 Task: Find connections with filter location Dam Dam with filter topic #Entrepreneurwith filter profile language German with filter current company Biocon Biologics with filter school BELGAUM Jobs with filter industry Magnetic and Optical Media Manufacturing with filter service category AssistanceAdvertising with filter keywords title Managing Member
Action: Mouse moved to (162, 224)
Screenshot: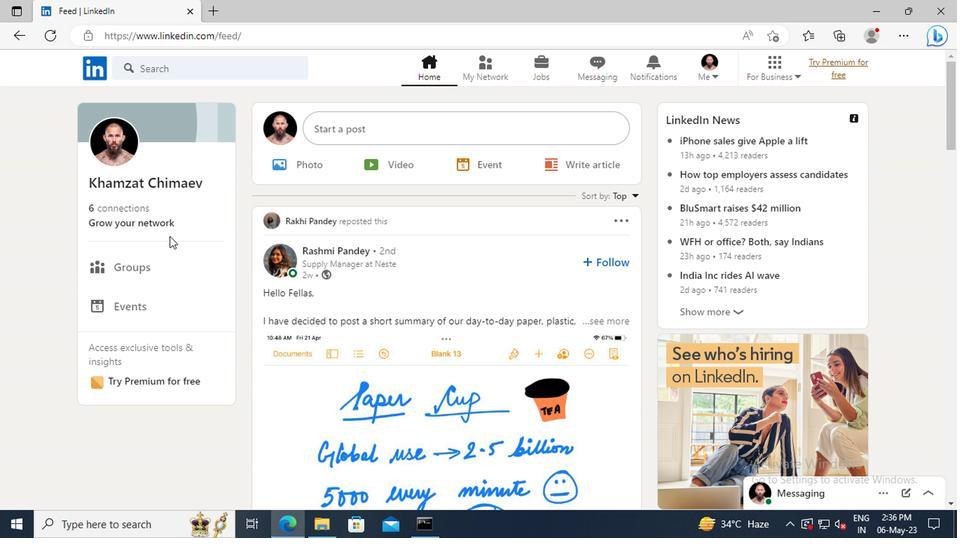
Action: Mouse pressed left at (162, 224)
Screenshot: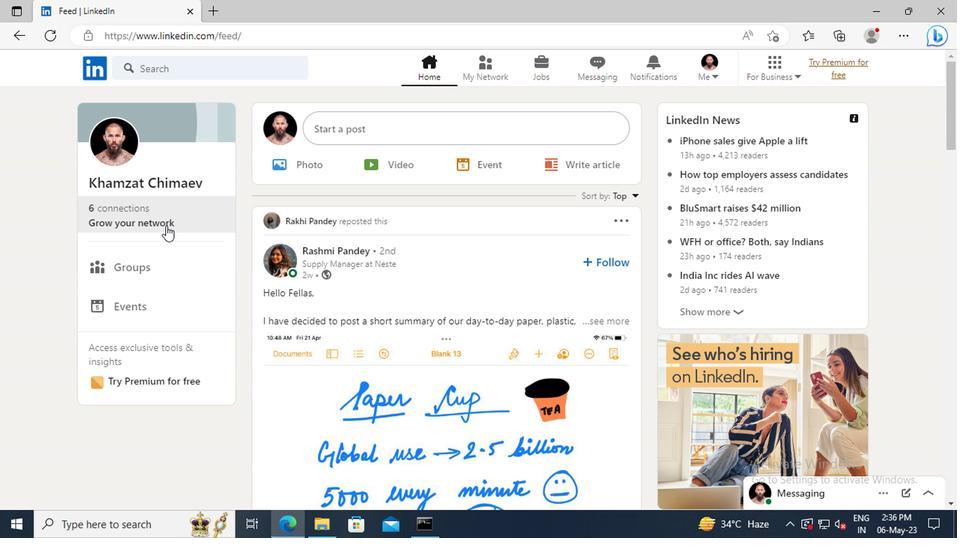 
Action: Mouse moved to (157, 152)
Screenshot: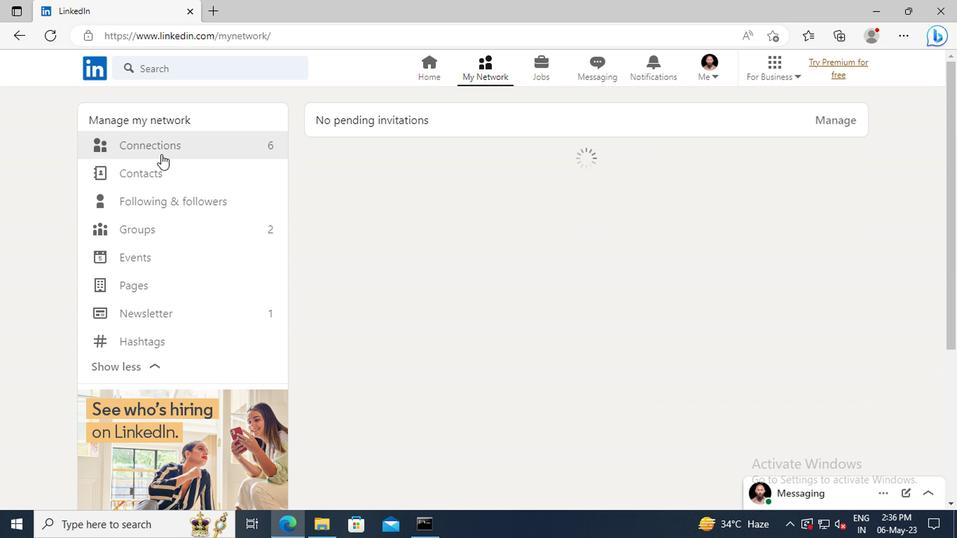 
Action: Mouse pressed left at (157, 152)
Screenshot: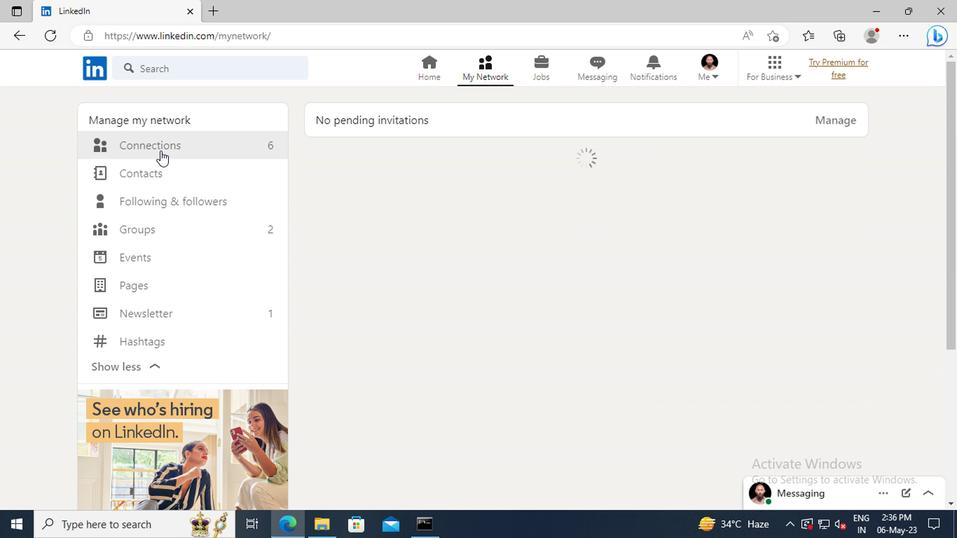 
Action: Mouse moved to (549, 151)
Screenshot: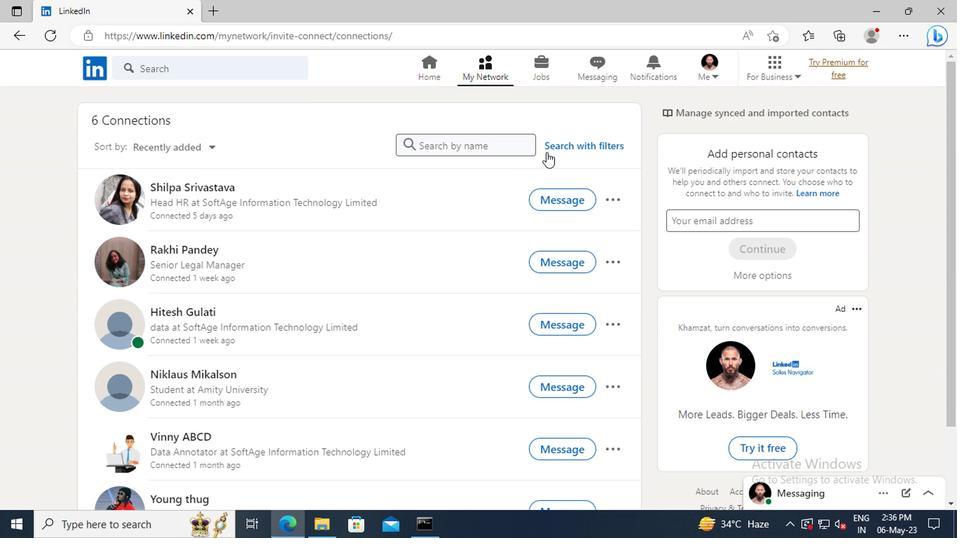 
Action: Mouse pressed left at (549, 151)
Screenshot: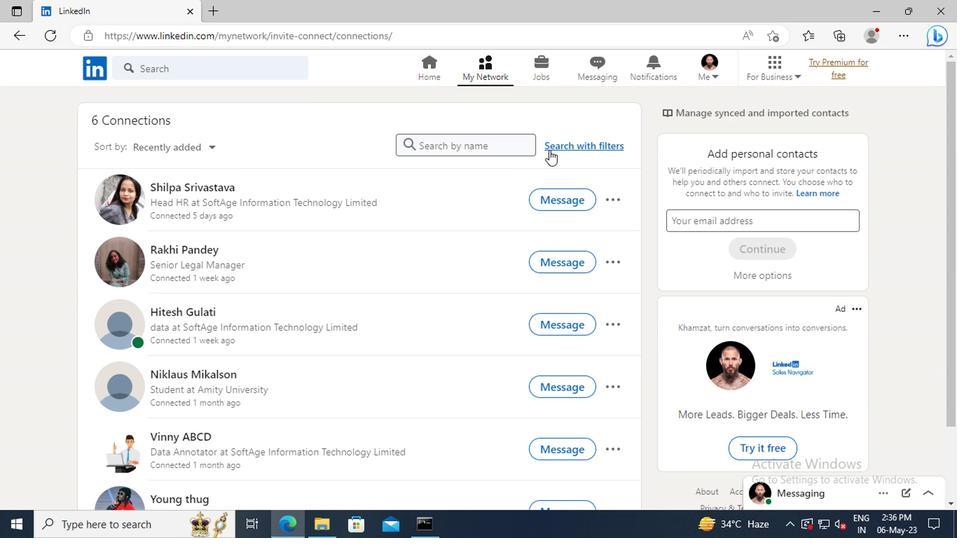 
Action: Mouse moved to (532, 112)
Screenshot: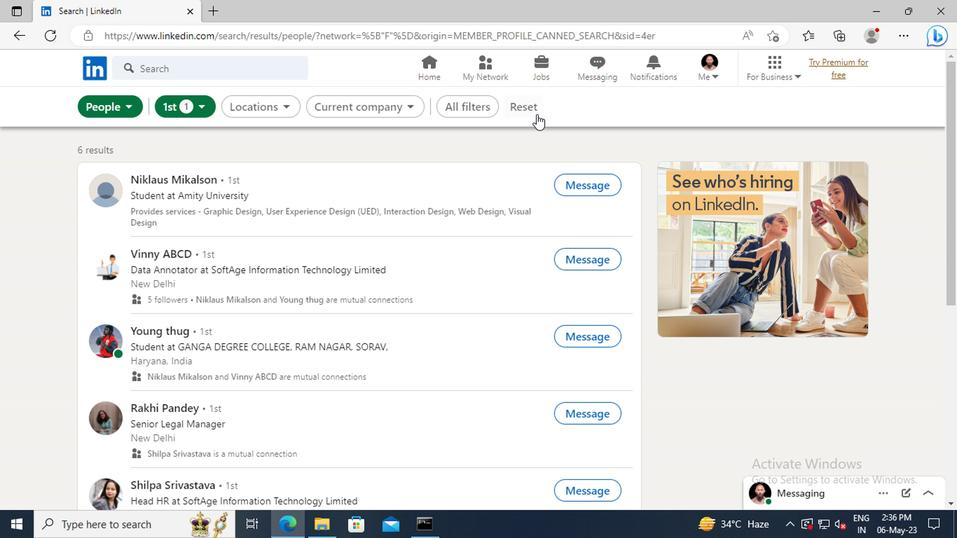 
Action: Mouse pressed left at (532, 112)
Screenshot: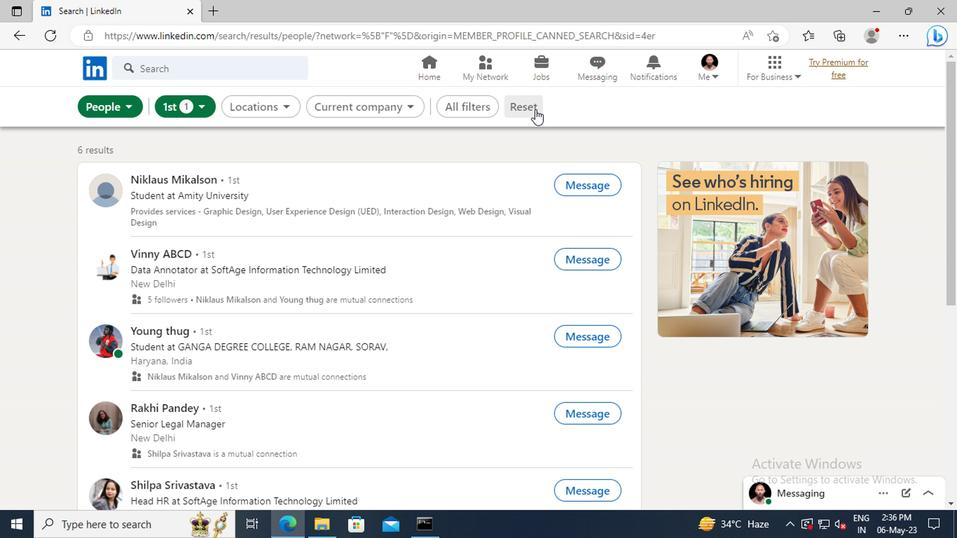 
Action: Mouse moved to (514, 108)
Screenshot: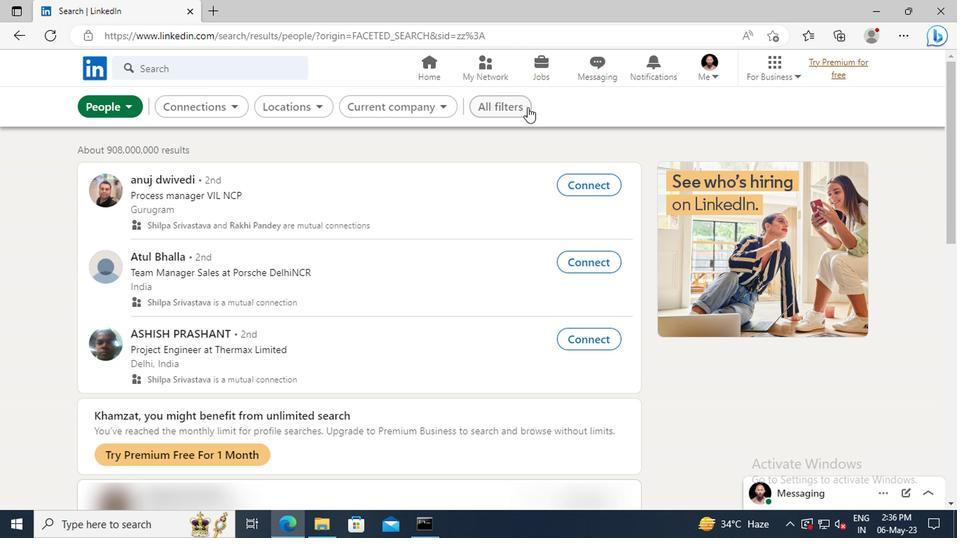 
Action: Mouse pressed left at (514, 108)
Screenshot: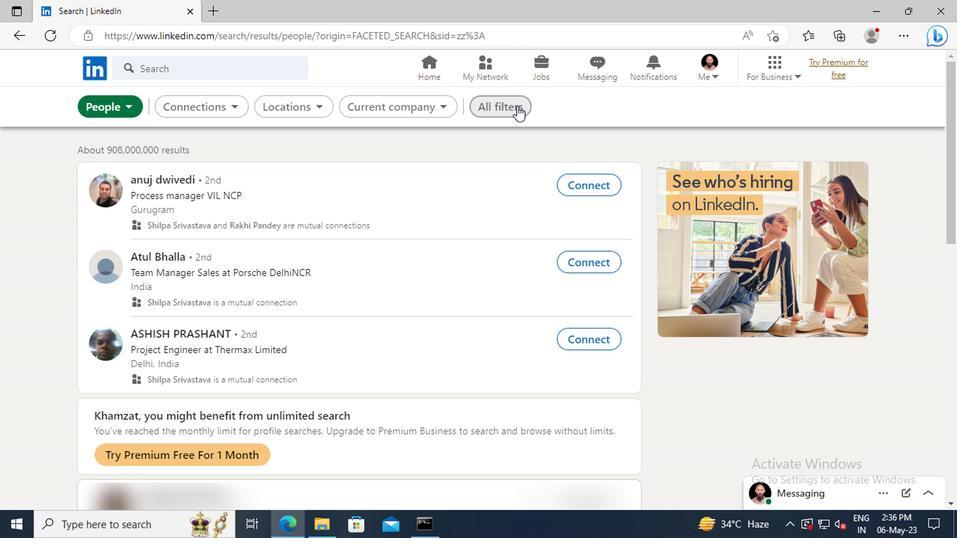 
Action: Mouse moved to (776, 290)
Screenshot: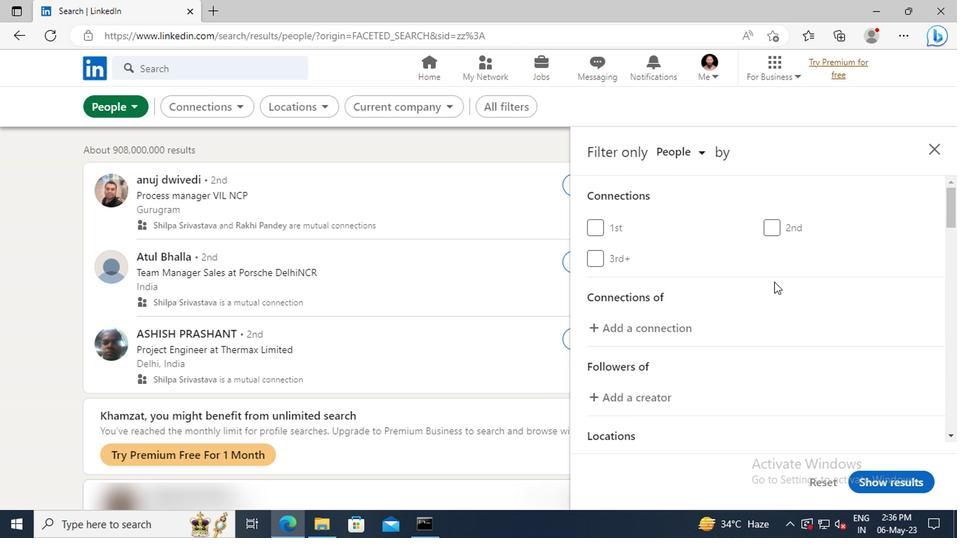 
Action: Mouse scrolled (776, 289) with delta (0, 0)
Screenshot: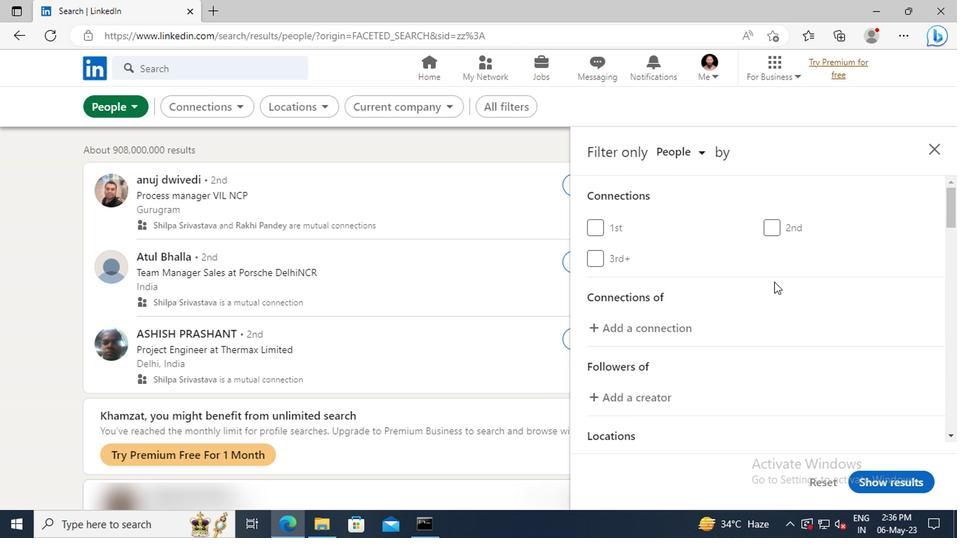
Action: Mouse moved to (778, 291)
Screenshot: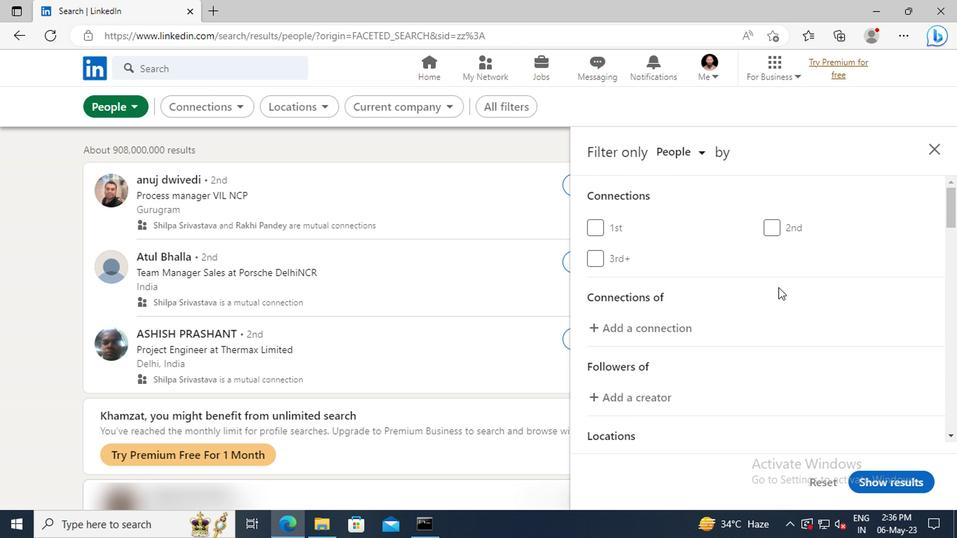
Action: Mouse scrolled (778, 291) with delta (0, 0)
Screenshot: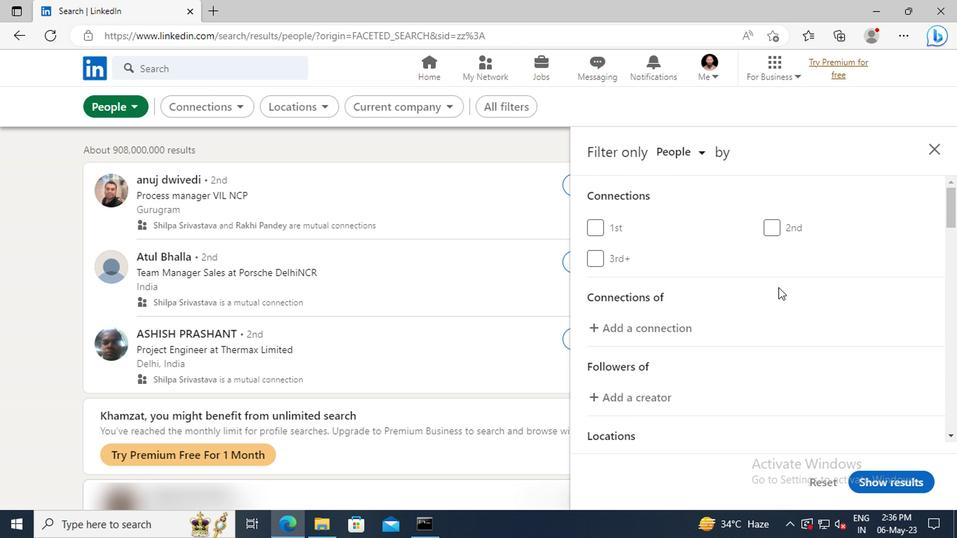 
Action: Mouse moved to (779, 291)
Screenshot: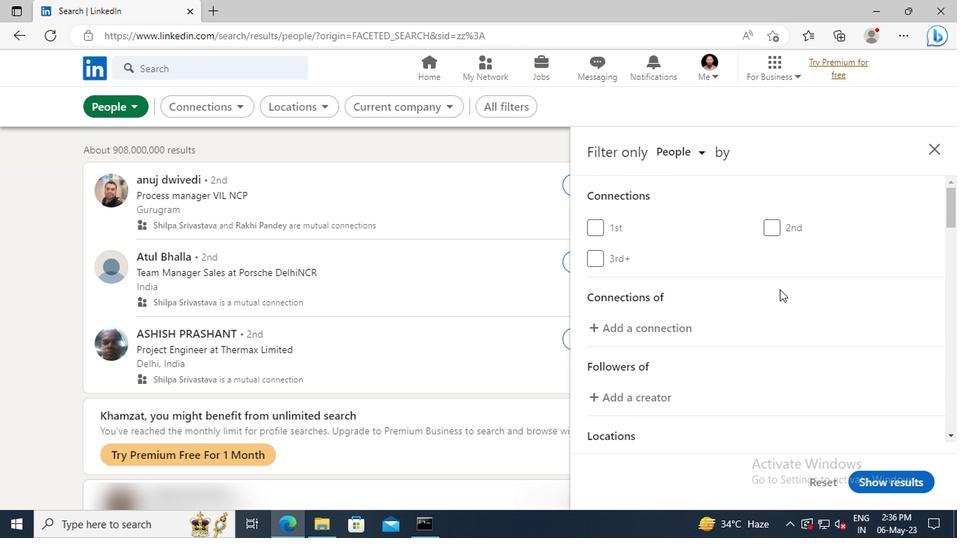 
Action: Mouse scrolled (779, 291) with delta (0, 0)
Screenshot: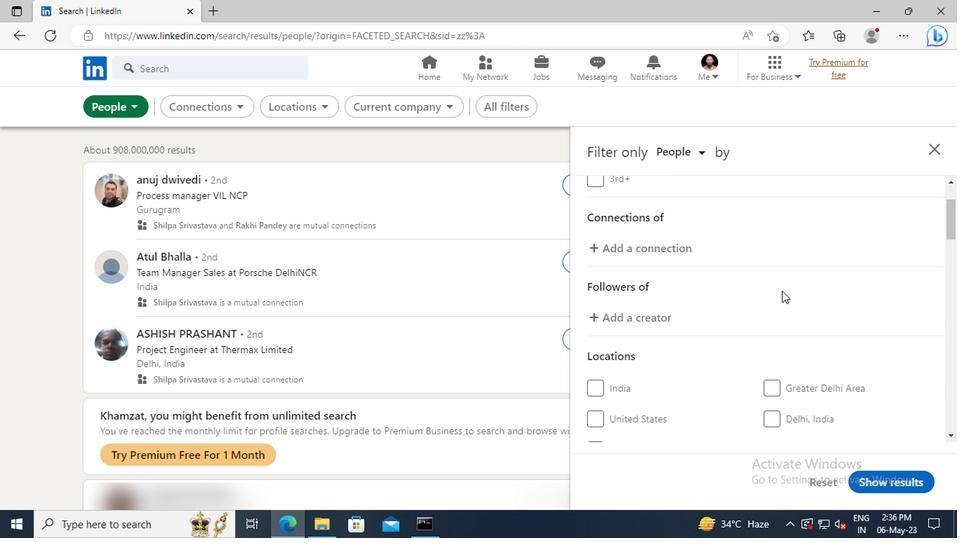 
Action: Mouse scrolled (779, 291) with delta (0, 0)
Screenshot: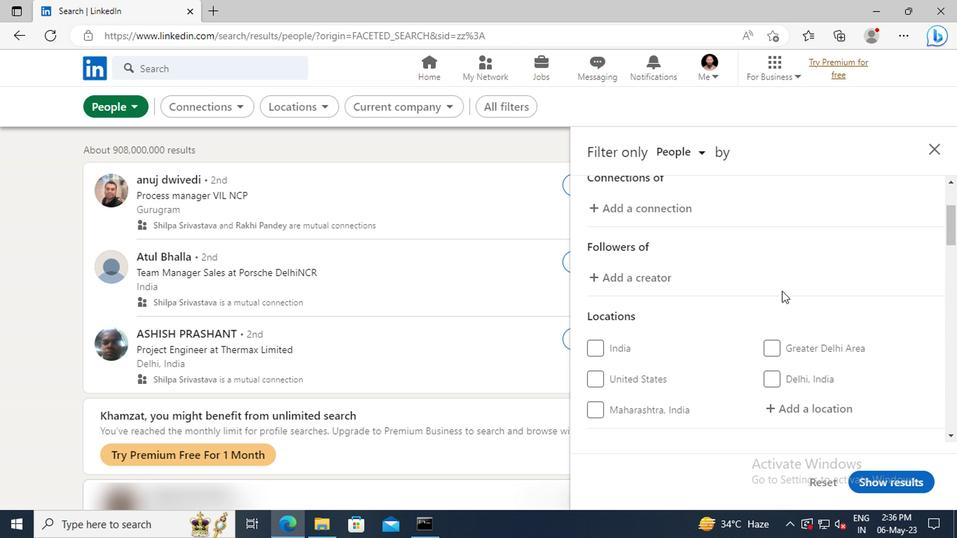 
Action: Mouse scrolled (779, 291) with delta (0, 0)
Screenshot: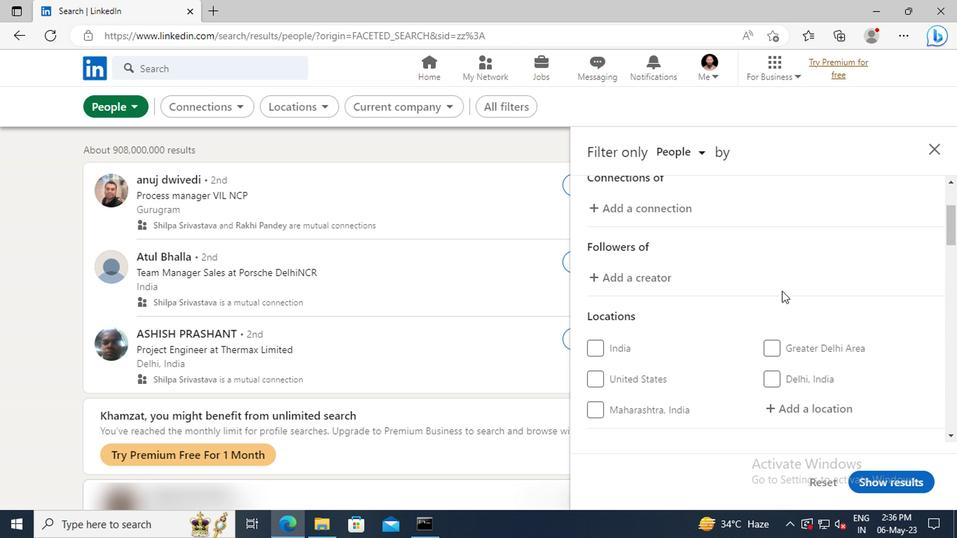 
Action: Mouse scrolled (779, 291) with delta (0, 0)
Screenshot: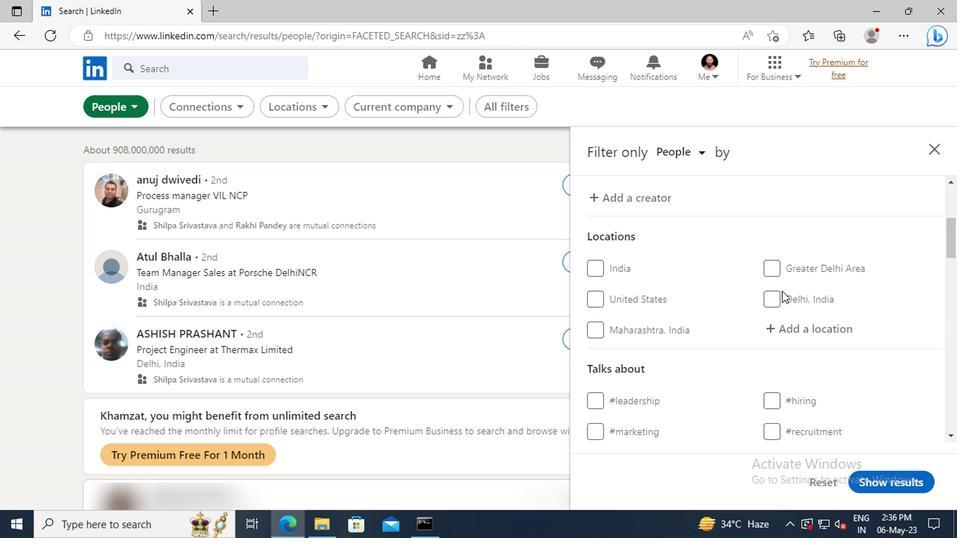 
Action: Mouse pressed left at (779, 291)
Screenshot: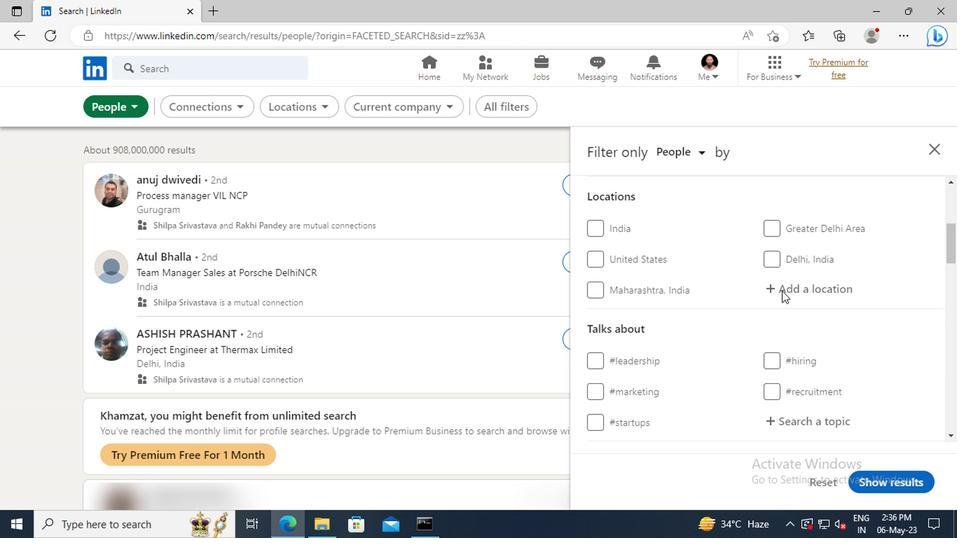 
Action: Key pressed <Key.shift><Key.shift><Key.shift><Key.shift><Key.shift><Key.shift><Key.shift><Key.shift><Key.shift><Key.shift><Key.shift><Key.shift><Key.shift><Key.shift><Key.shift><Key.shift>DAM<Key.space><Key.shift>DAM<Key.enter>
Screenshot: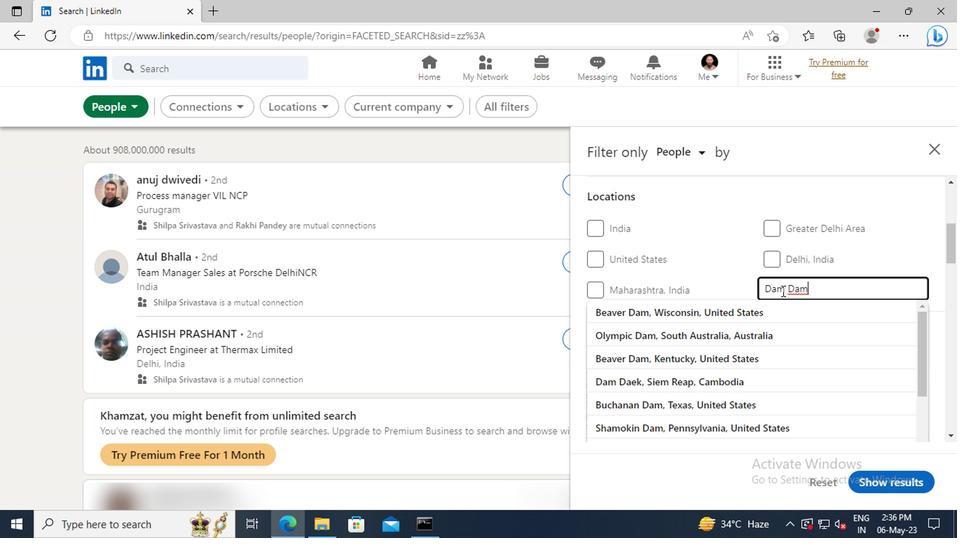 
Action: Mouse scrolled (779, 291) with delta (0, 0)
Screenshot: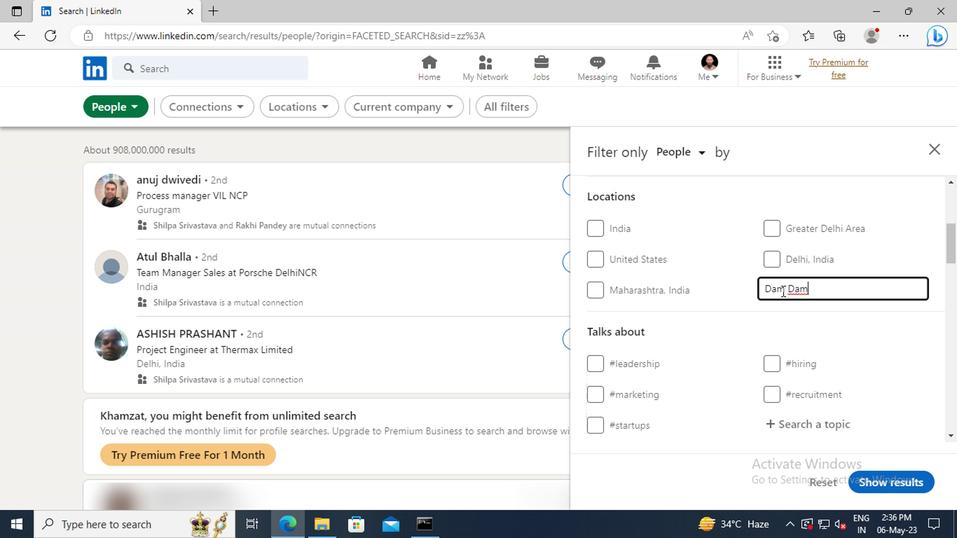 
Action: Mouse scrolled (779, 291) with delta (0, 0)
Screenshot: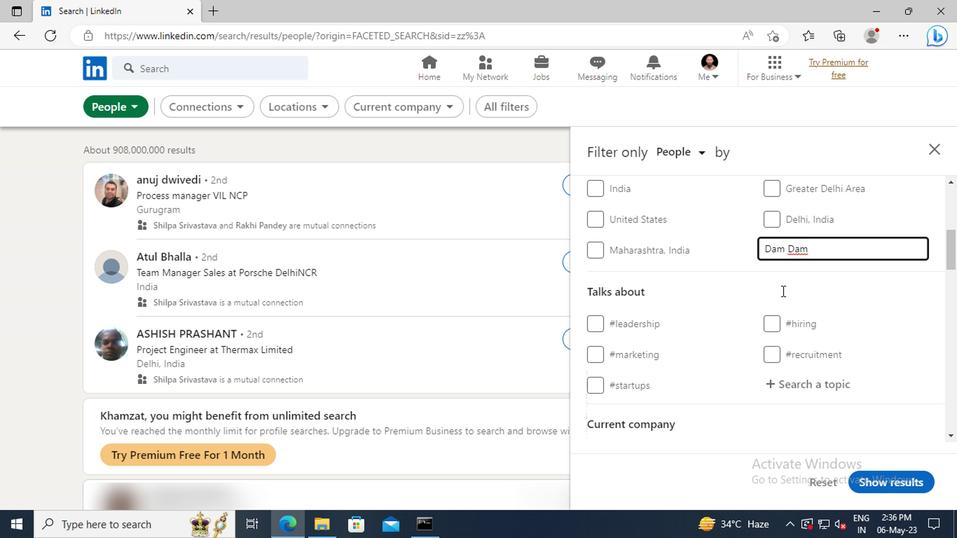 
Action: Mouse scrolled (779, 291) with delta (0, 0)
Screenshot: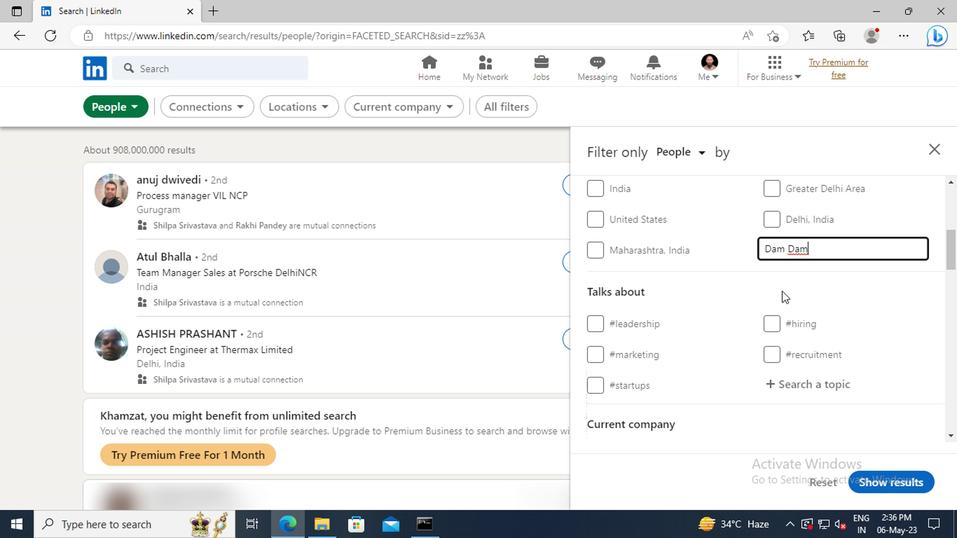 
Action: Mouse moved to (781, 304)
Screenshot: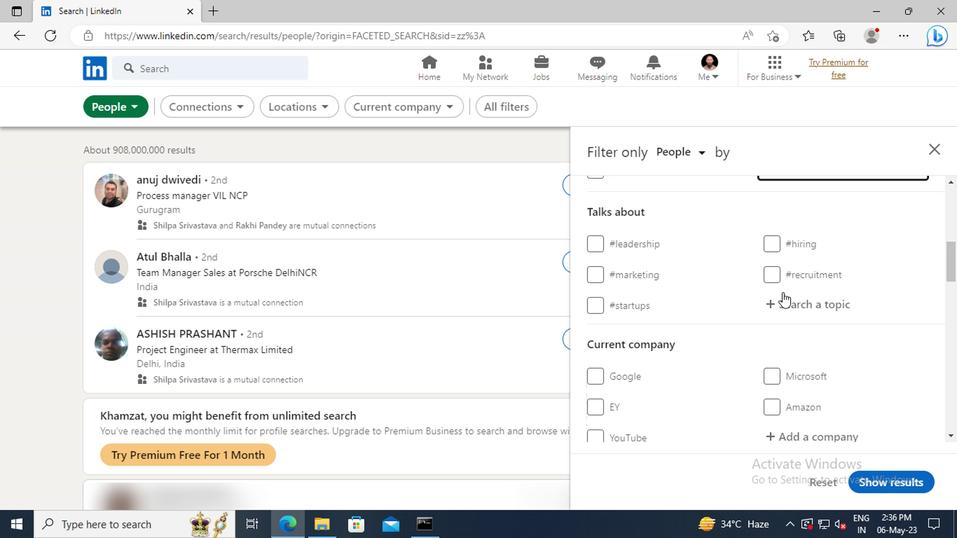 
Action: Mouse pressed left at (781, 304)
Screenshot: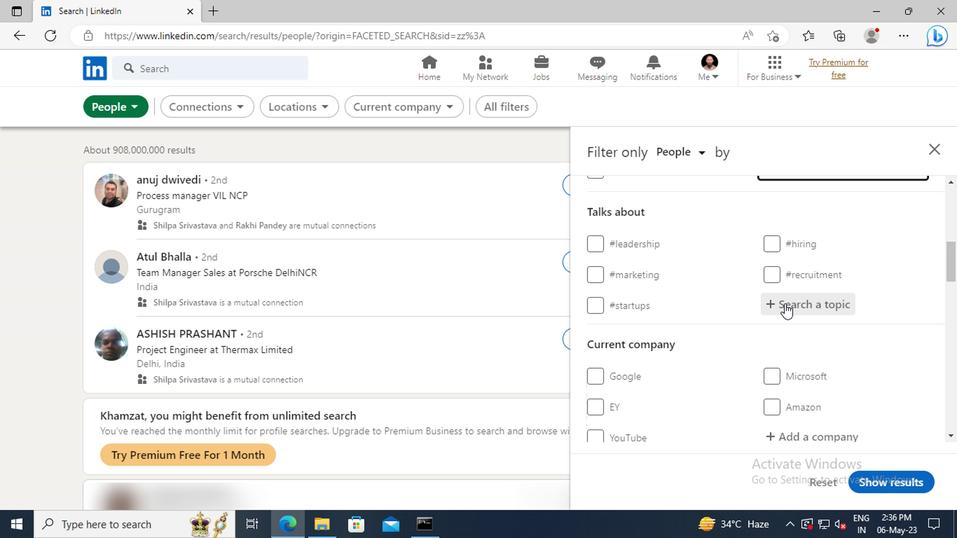 
Action: Key pressed <Key.shift>ENTRE
Screenshot: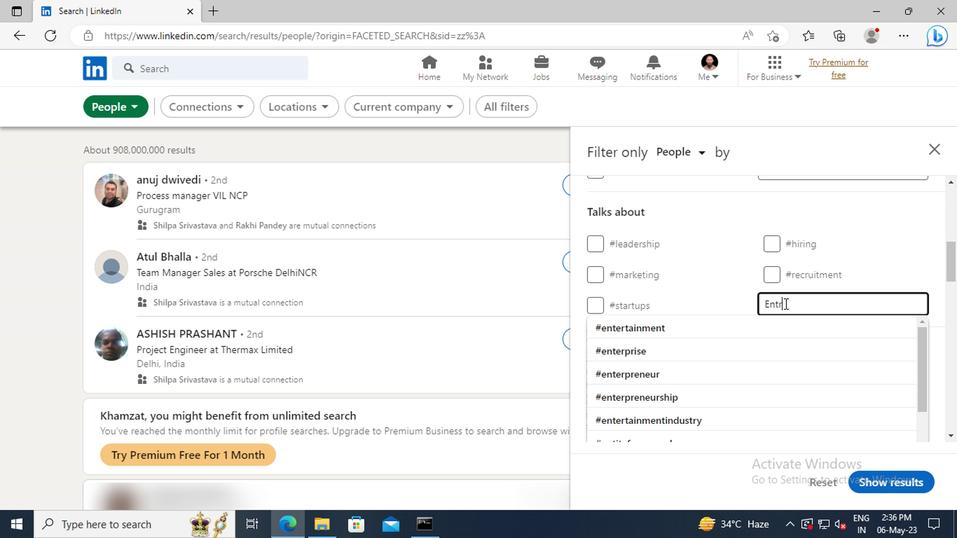 
Action: Mouse moved to (786, 323)
Screenshot: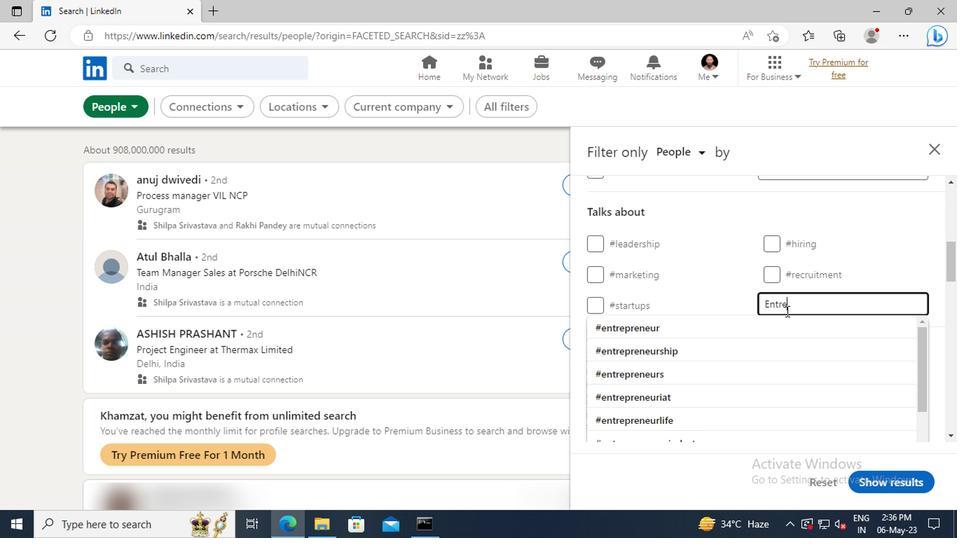 
Action: Mouse pressed left at (786, 323)
Screenshot: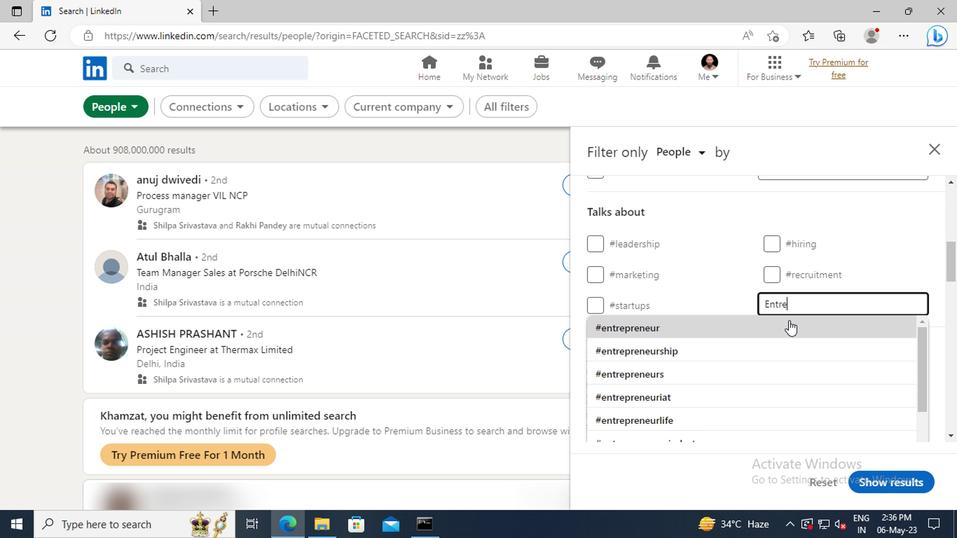 
Action: Mouse scrolled (786, 322) with delta (0, 0)
Screenshot: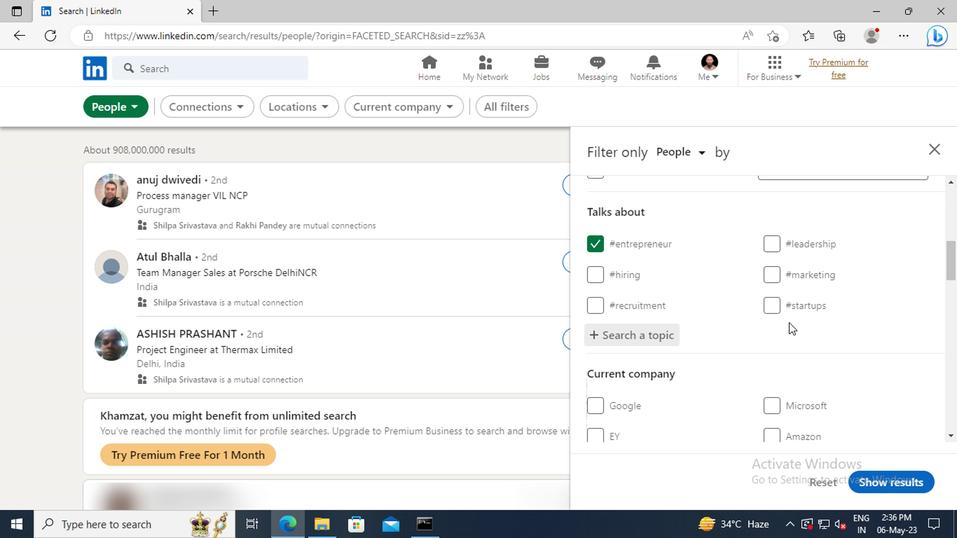 
Action: Mouse scrolled (786, 322) with delta (0, 0)
Screenshot: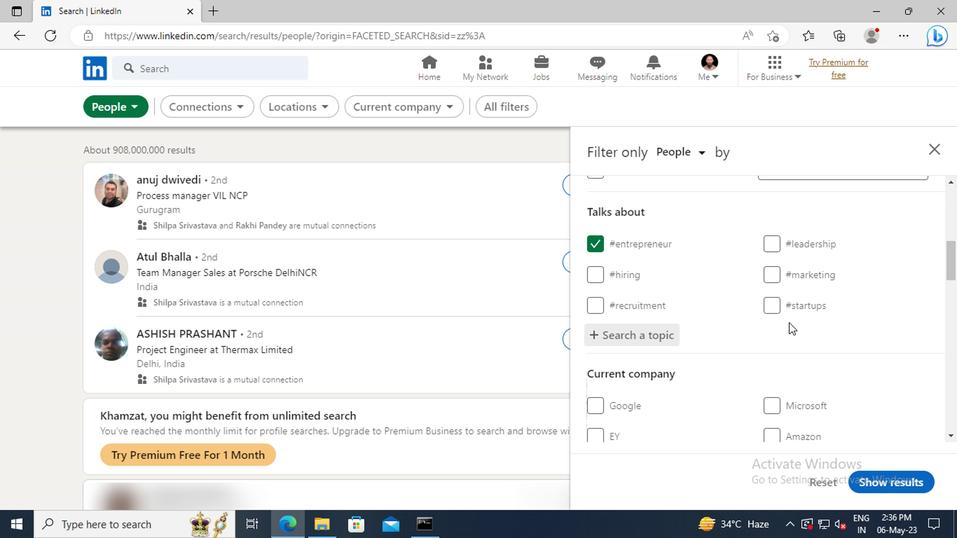 
Action: Mouse scrolled (786, 322) with delta (0, 0)
Screenshot: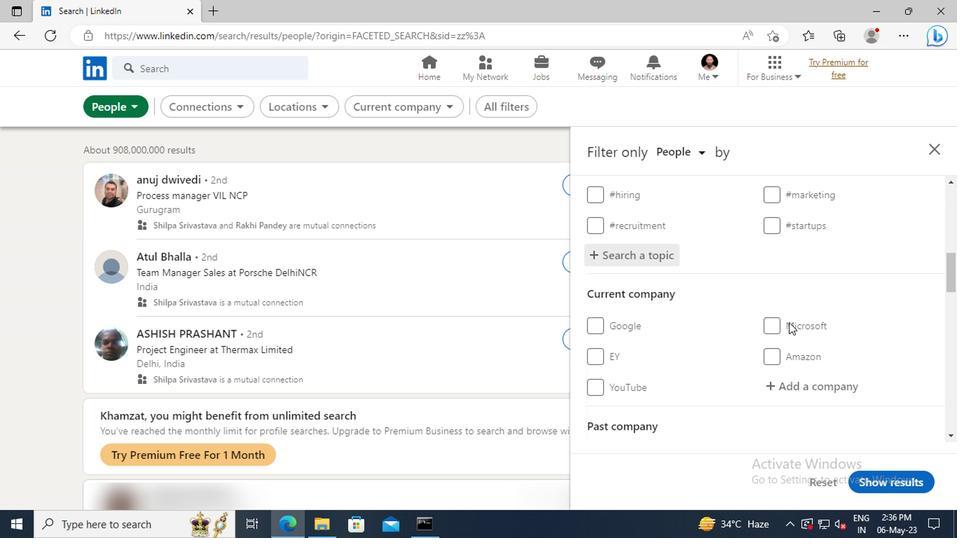 
Action: Mouse scrolled (786, 322) with delta (0, 0)
Screenshot: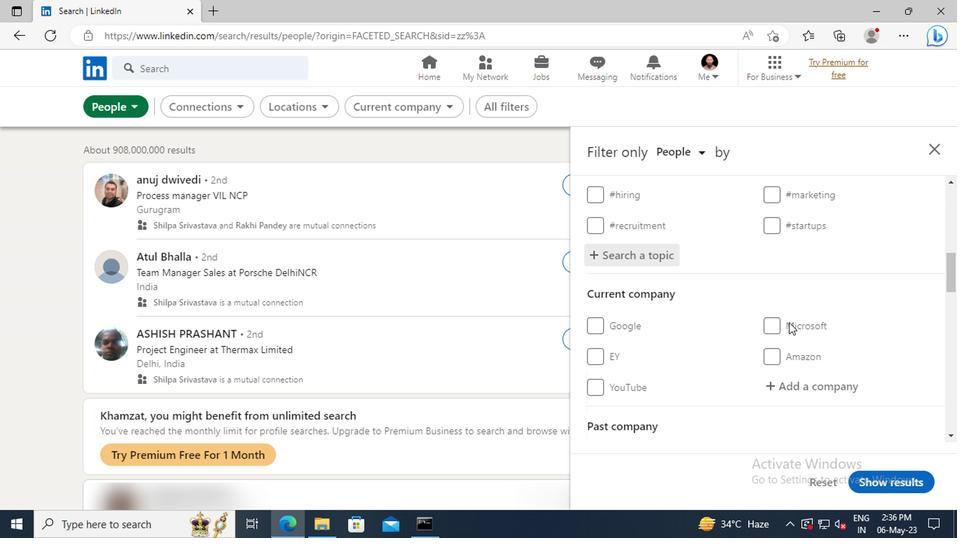 
Action: Mouse scrolled (786, 322) with delta (0, 0)
Screenshot: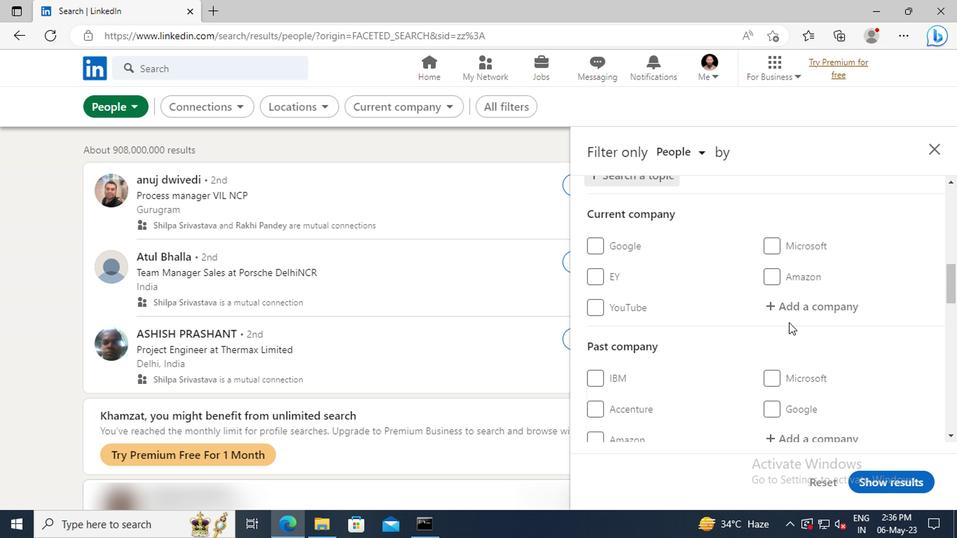 
Action: Mouse scrolled (786, 322) with delta (0, 0)
Screenshot: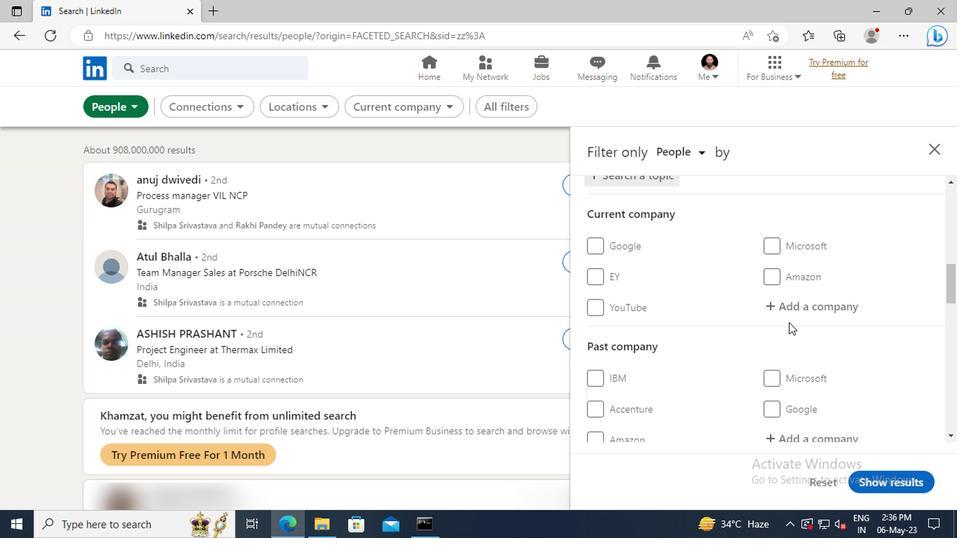 
Action: Mouse scrolled (786, 322) with delta (0, 0)
Screenshot: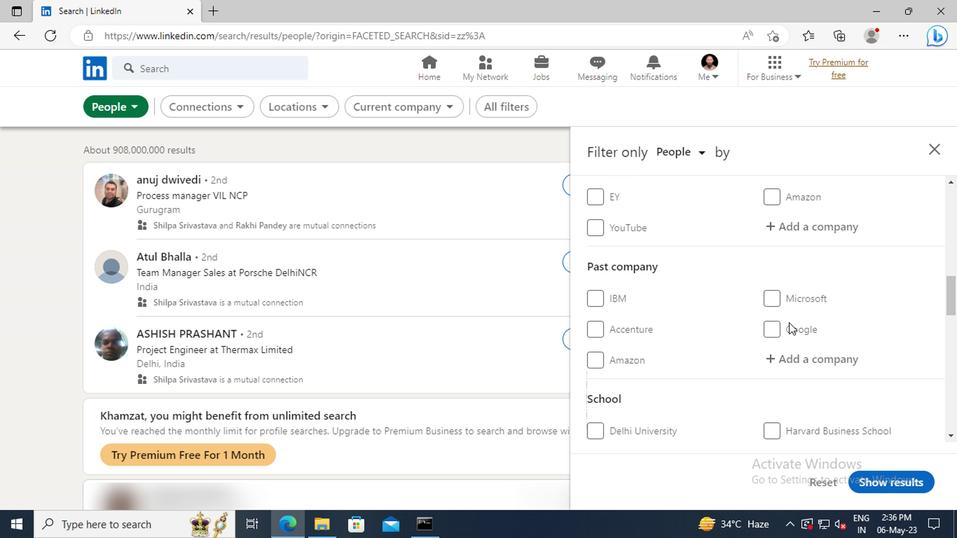 
Action: Mouse scrolled (786, 322) with delta (0, 0)
Screenshot: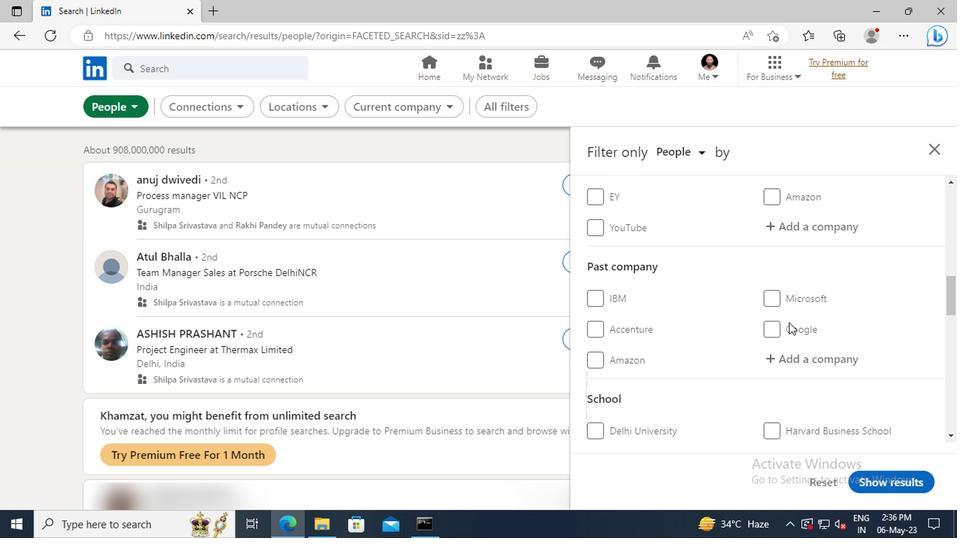 
Action: Mouse scrolled (786, 322) with delta (0, 0)
Screenshot: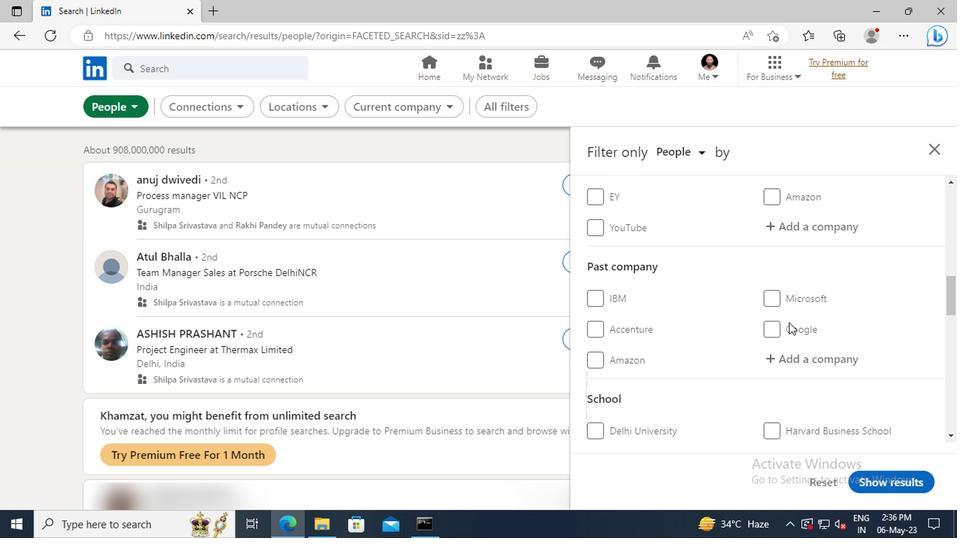 
Action: Mouse scrolled (786, 322) with delta (0, 0)
Screenshot: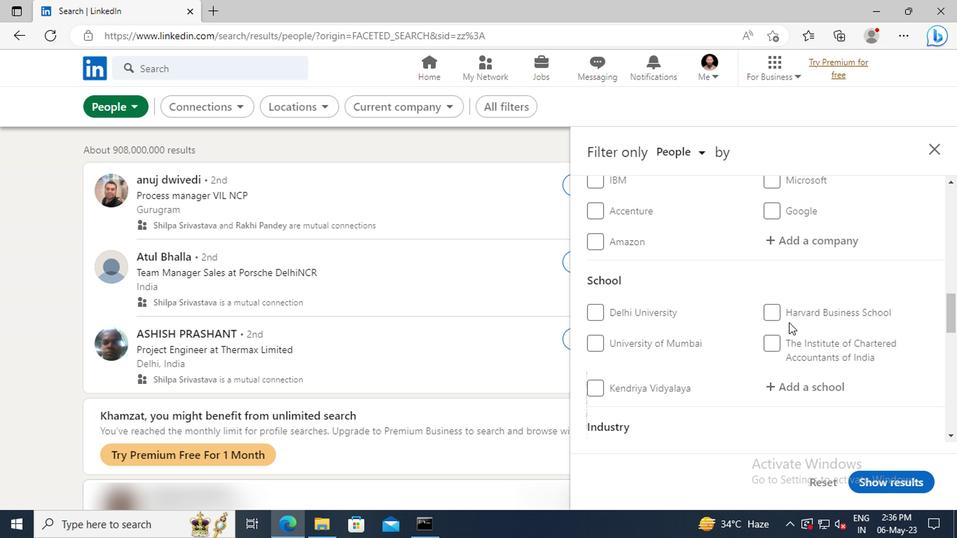 
Action: Mouse scrolled (786, 322) with delta (0, 0)
Screenshot: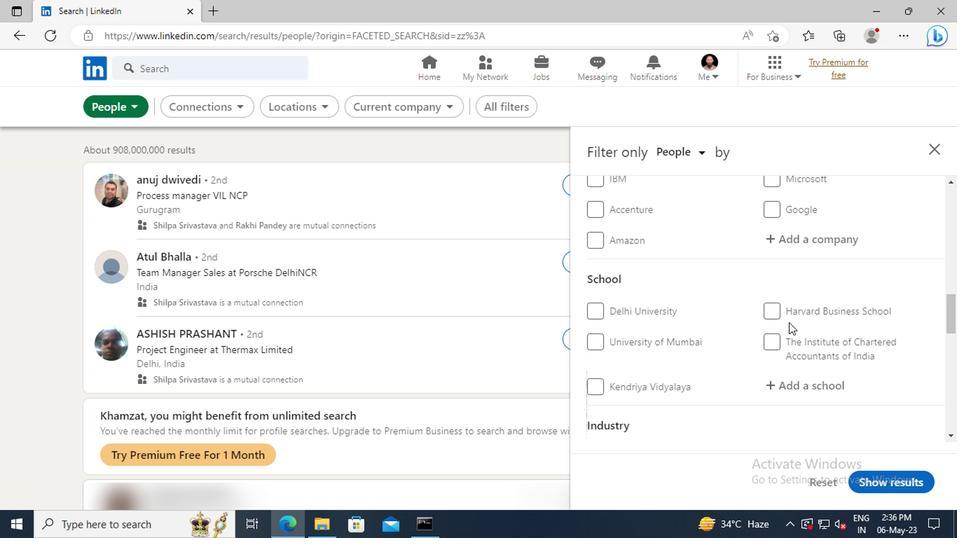 
Action: Mouse scrolled (786, 322) with delta (0, 0)
Screenshot: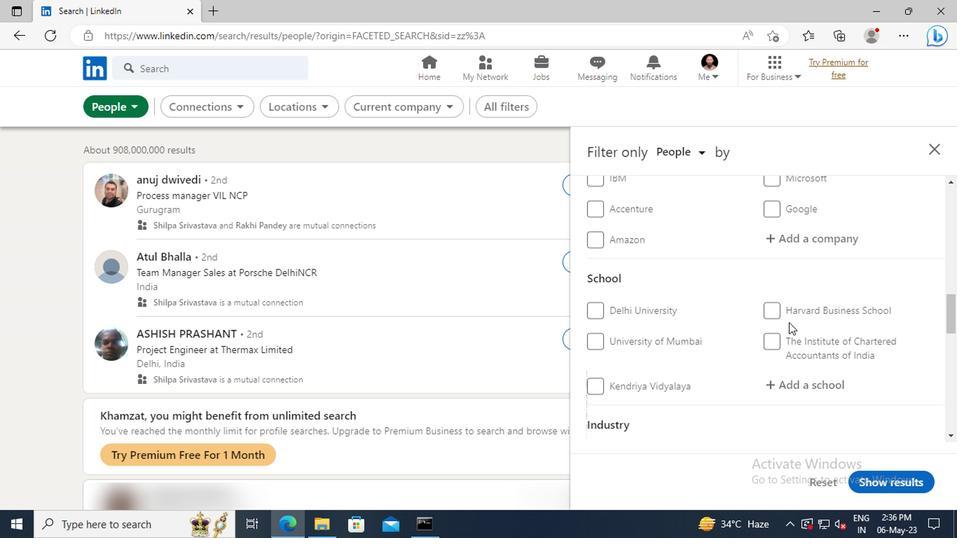 
Action: Mouse scrolled (786, 322) with delta (0, 0)
Screenshot: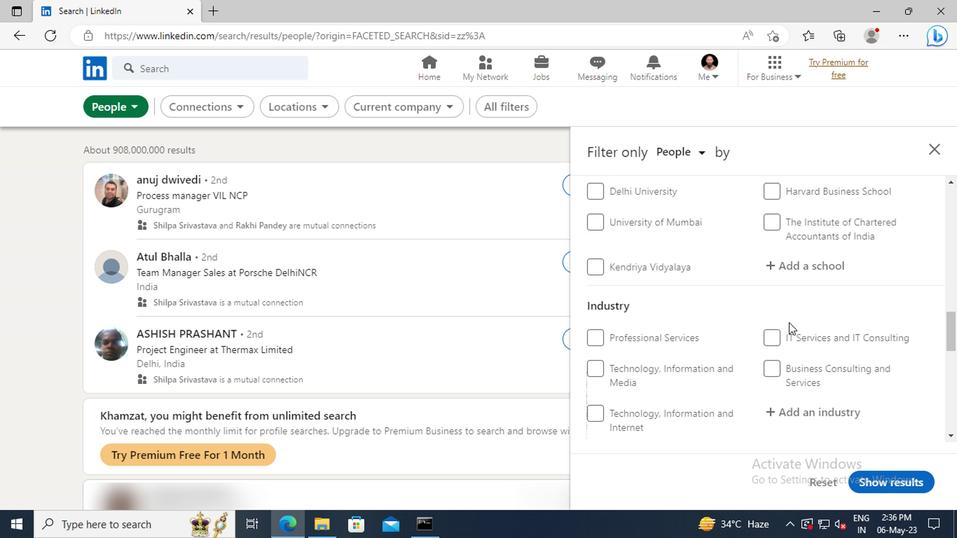 
Action: Mouse scrolled (786, 322) with delta (0, 0)
Screenshot: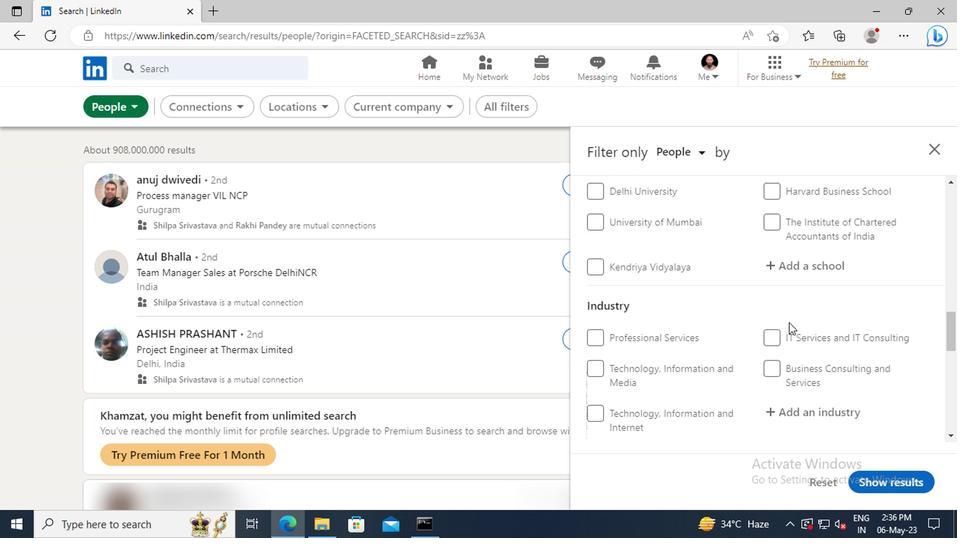 
Action: Mouse scrolled (786, 322) with delta (0, 0)
Screenshot: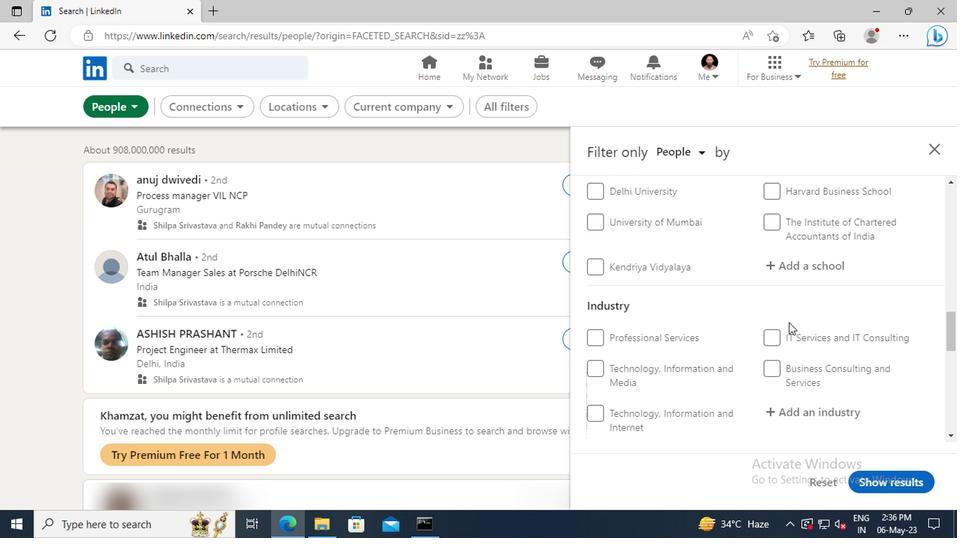 
Action: Mouse scrolled (786, 322) with delta (0, 0)
Screenshot: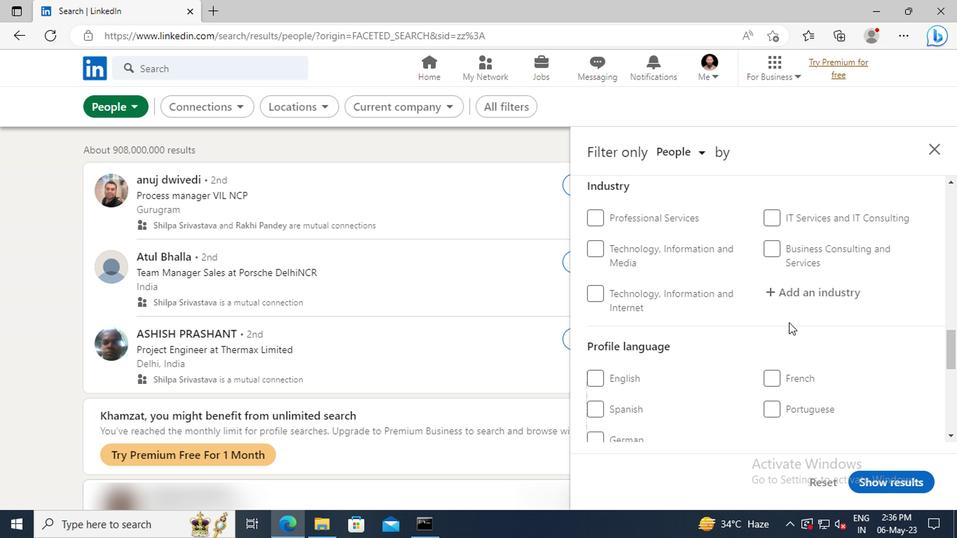 
Action: Mouse scrolled (786, 322) with delta (0, 0)
Screenshot: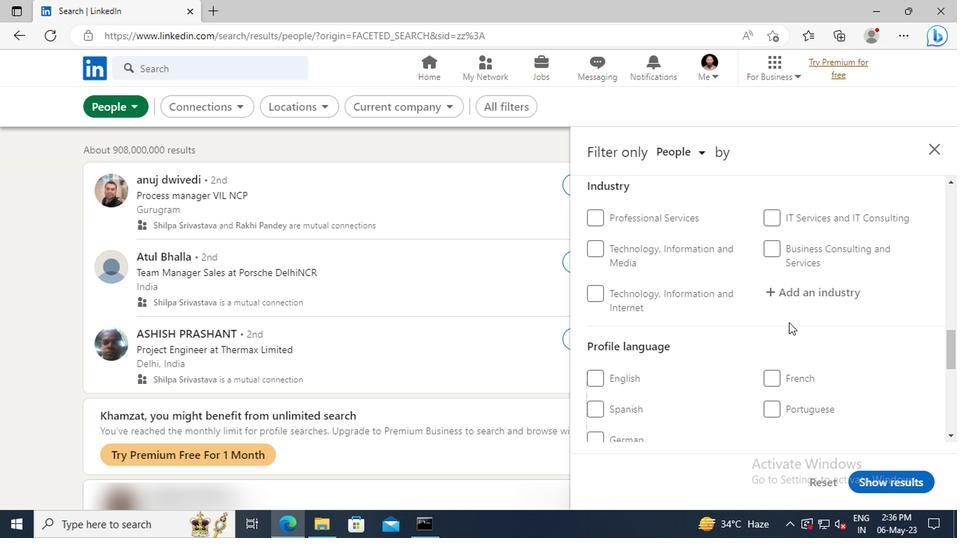 
Action: Mouse moved to (587, 363)
Screenshot: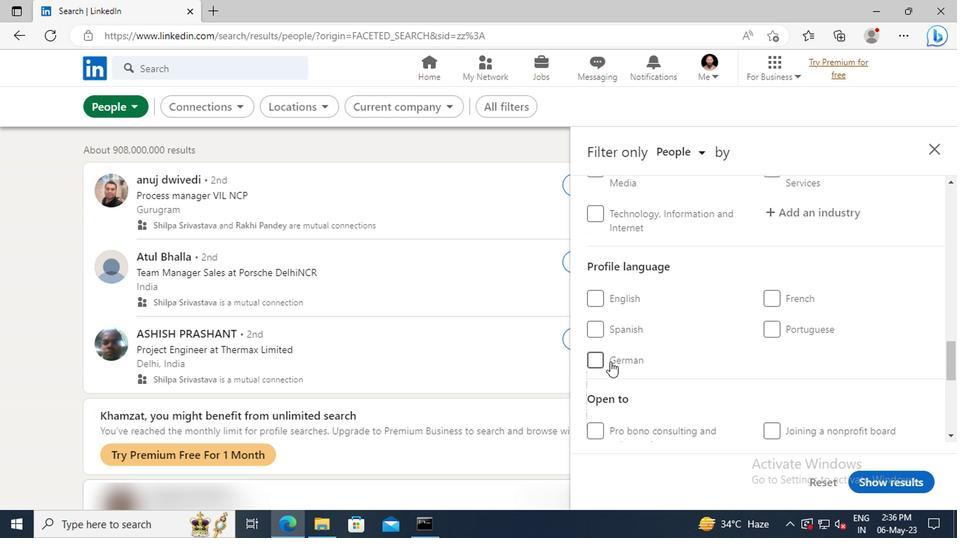 
Action: Mouse pressed left at (587, 363)
Screenshot: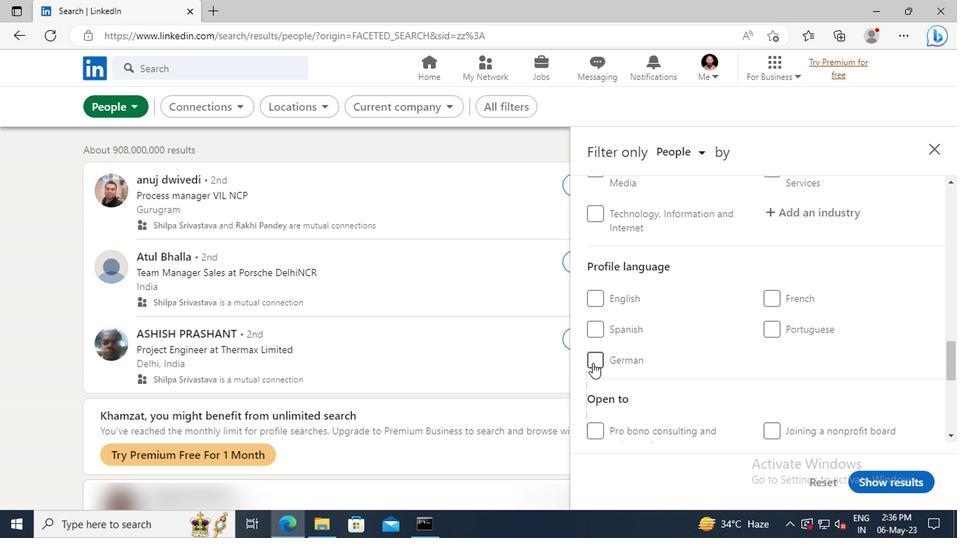 
Action: Mouse moved to (779, 322)
Screenshot: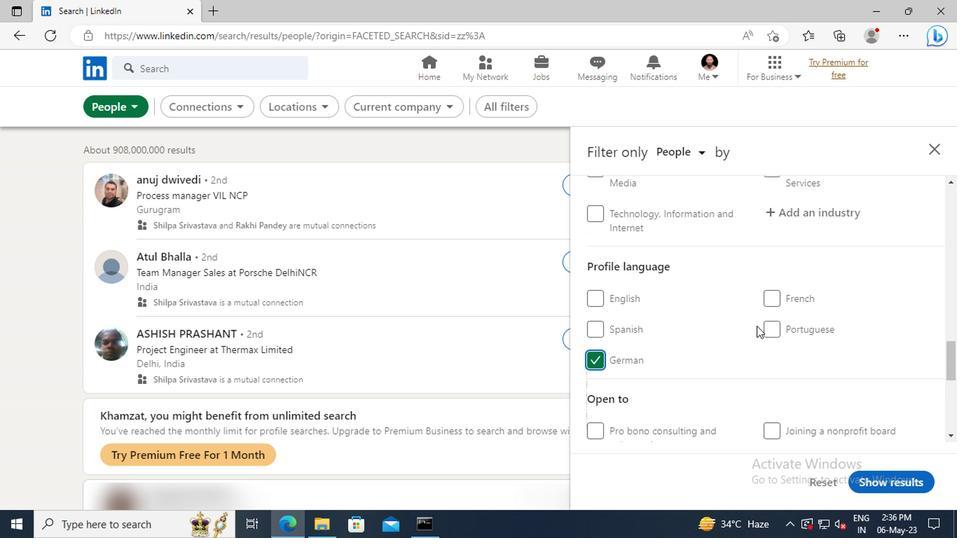 
Action: Mouse scrolled (779, 323) with delta (0, 0)
Screenshot: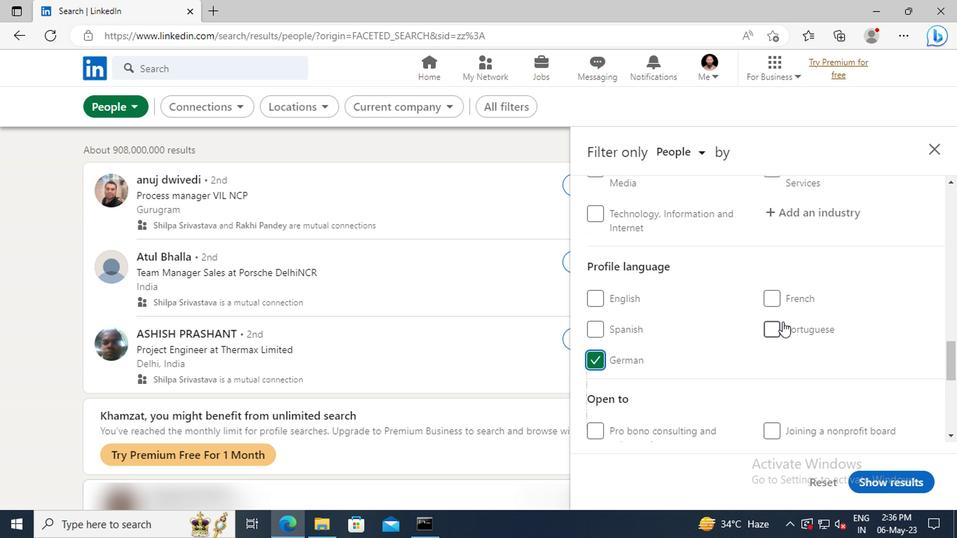 
Action: Mouse scrolled (779, 323) with delta (0, 0)
Screenshot: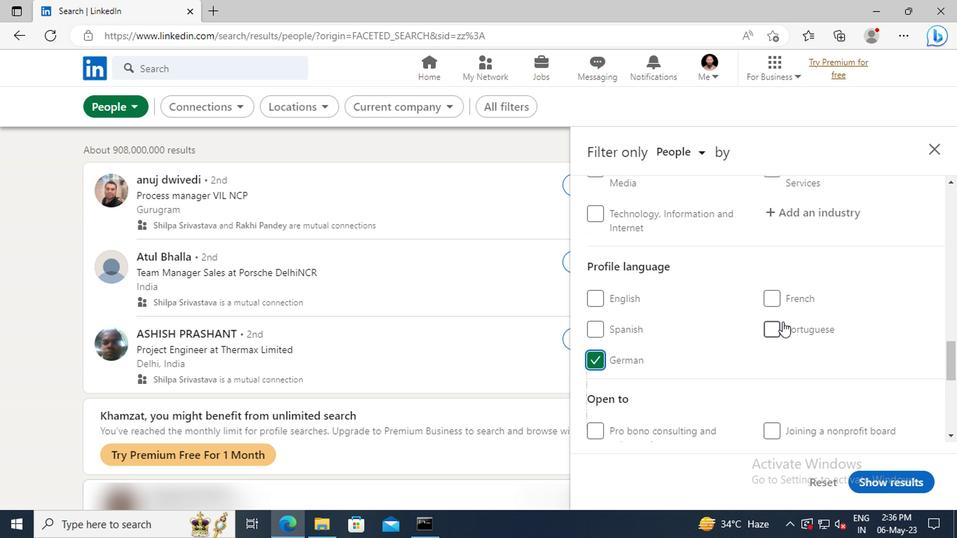
Action: Mouse scrolled (779, 323) with delta (0, 0)
Screenshot: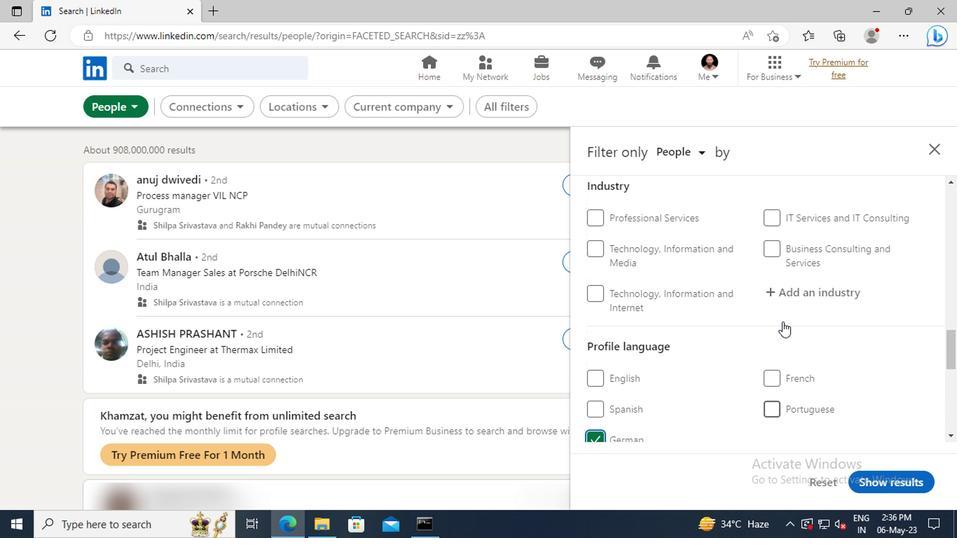 
Action: Mouse scrolled (779, 323) with delta (0, 0)
Screenshot: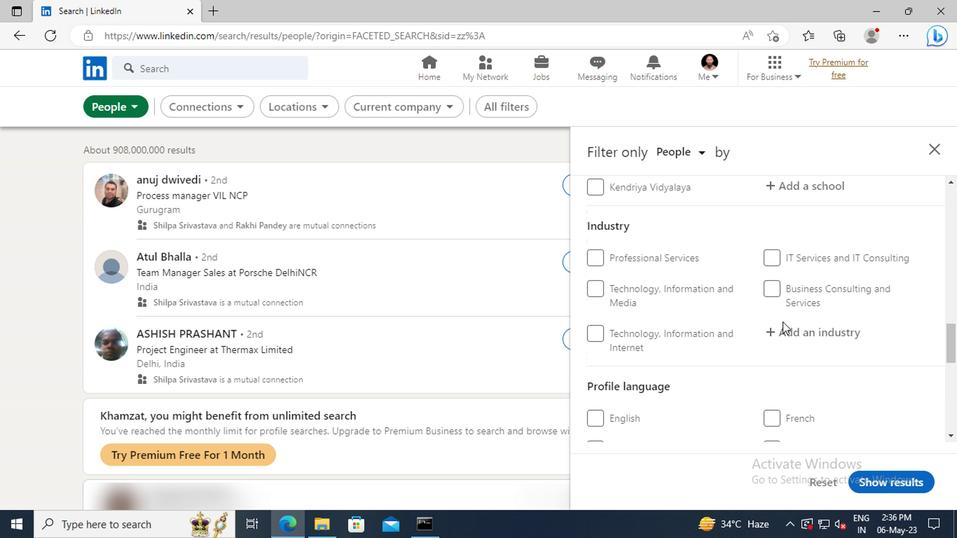 
Action: Mouse scrolled (779, 323) with delta (0, 0)
Screenshot: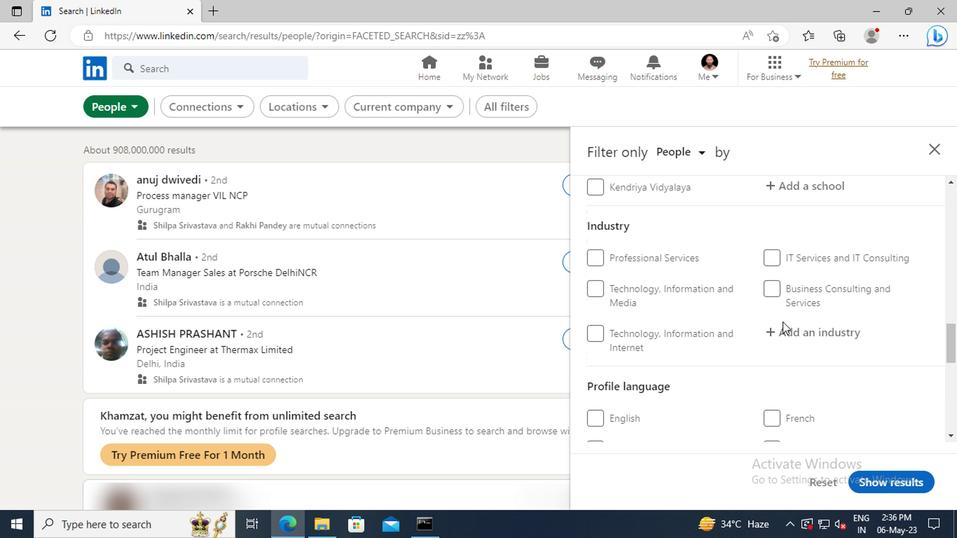 
Action: Mouse scrolled (779, 323) with delta (0, 0)
Screenshot: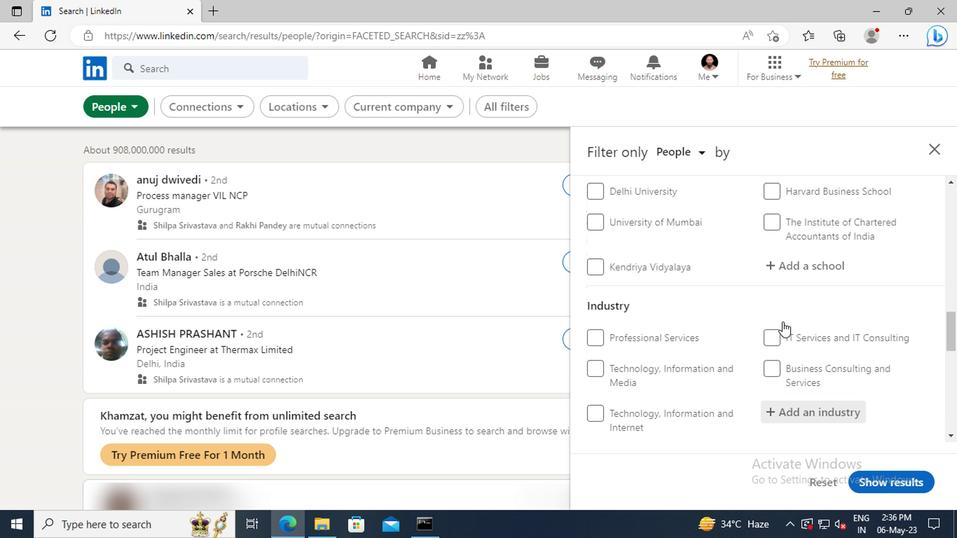 
Action: Mouse scrolled (779, 323) with delta (0, 0)
Screenshot: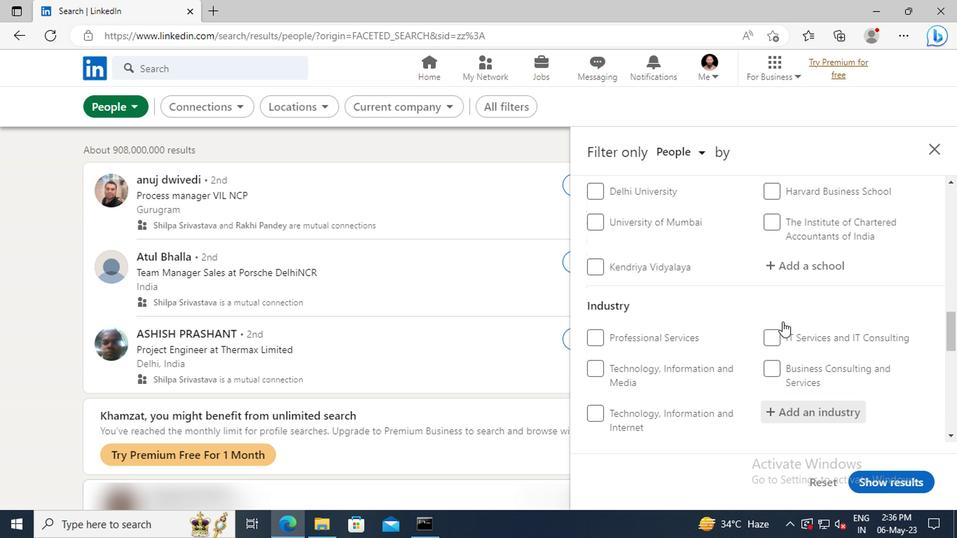 
Action: Mouse scrolled (779, 323) with delta (0, 0)
Screenshot: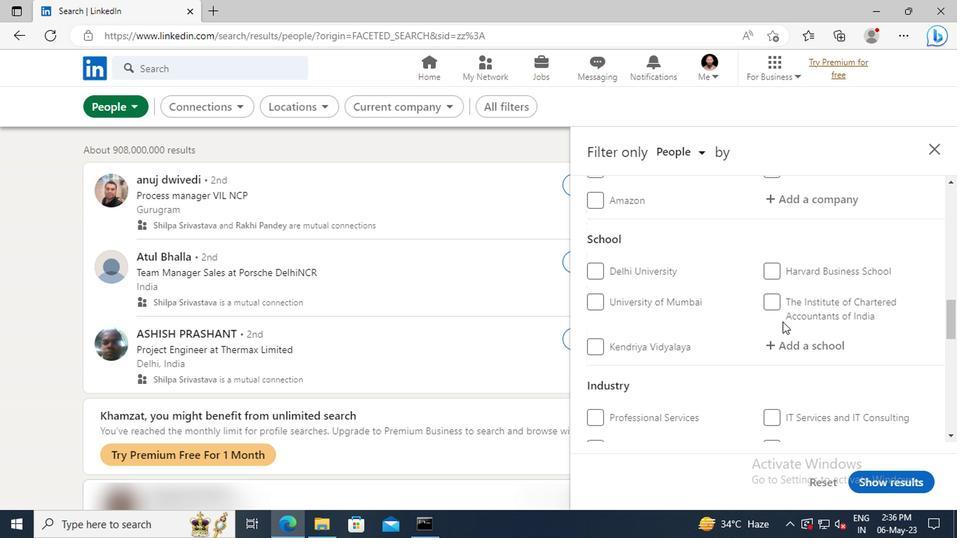 
Action: Mouse scrolled (779, 323) with delta (0, 0)
Screenshot: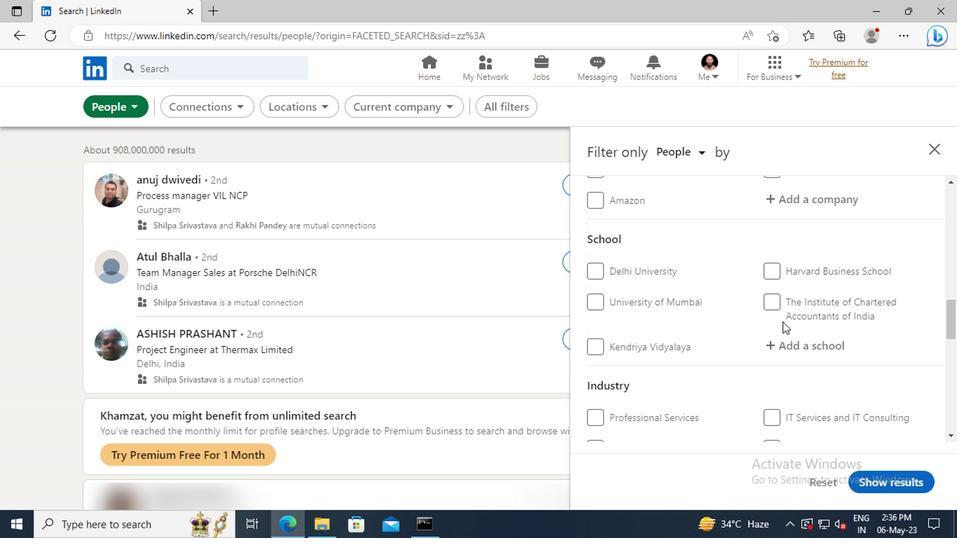 
Action: Mouse scrolled (779, 323) with delta (0, 0)
Screenshot: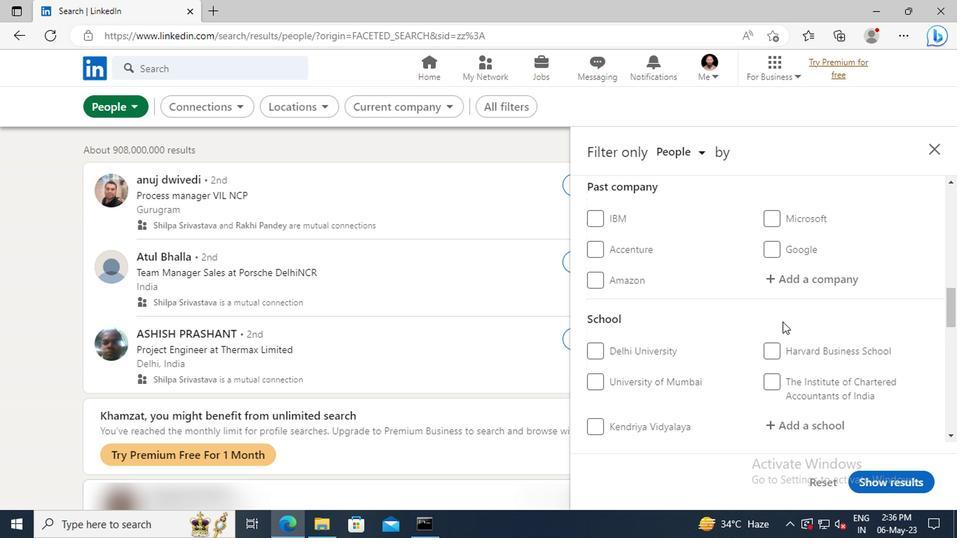 
Action: Mouse scrolled (779, 323) with delta (0, 0)
Screenshot: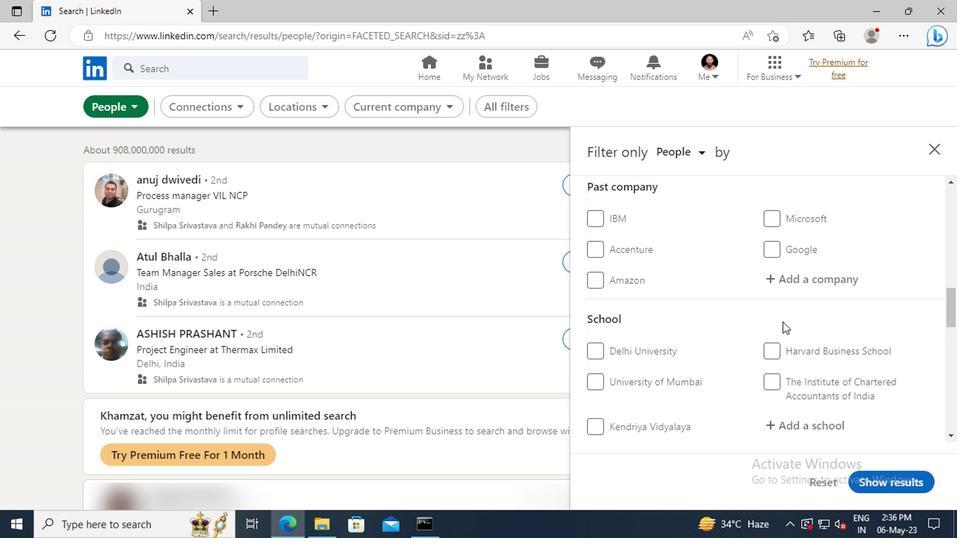 
Action: Mouse scrolled (779, 323) with delta (0, 0)
Screenshot: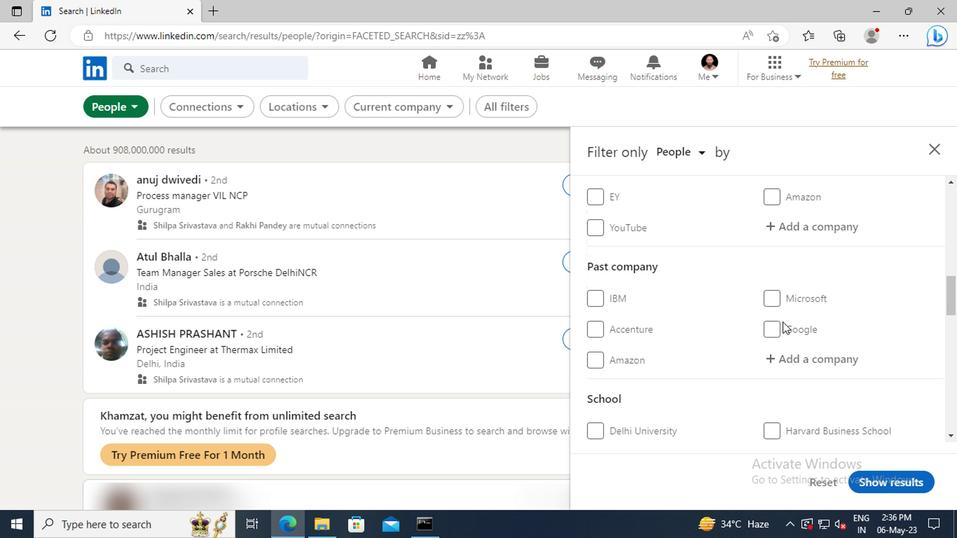 
Action: Mouse moved to (779, 321)
Screenshot: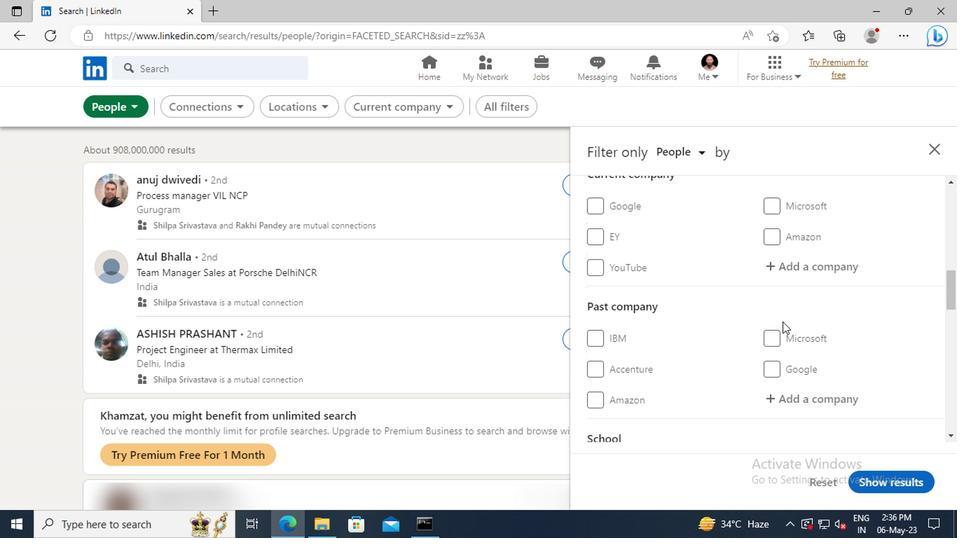 
Action: Mouse scrolled (779, 322) with delta (0, 0)
Screenshot: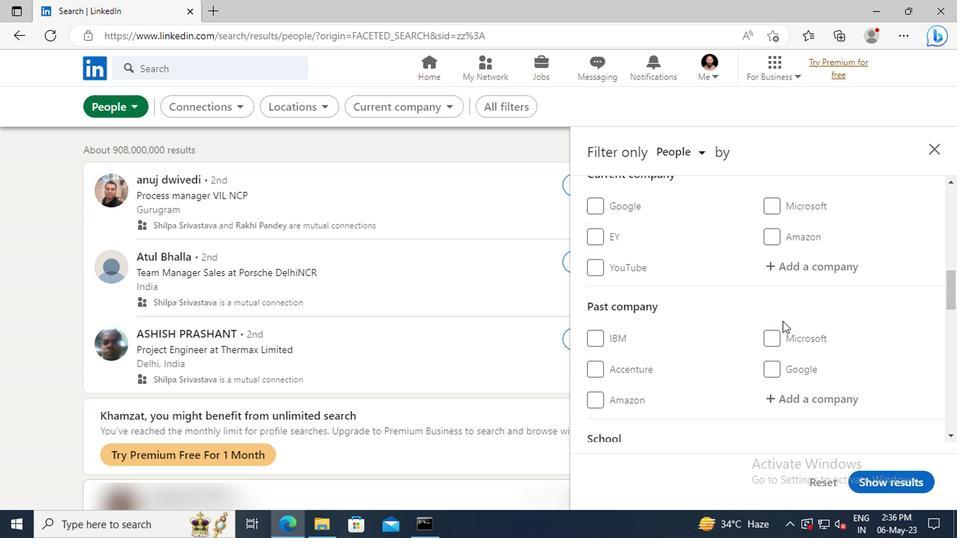 
Action: Mouse moved to (779, 312)
Screenshot: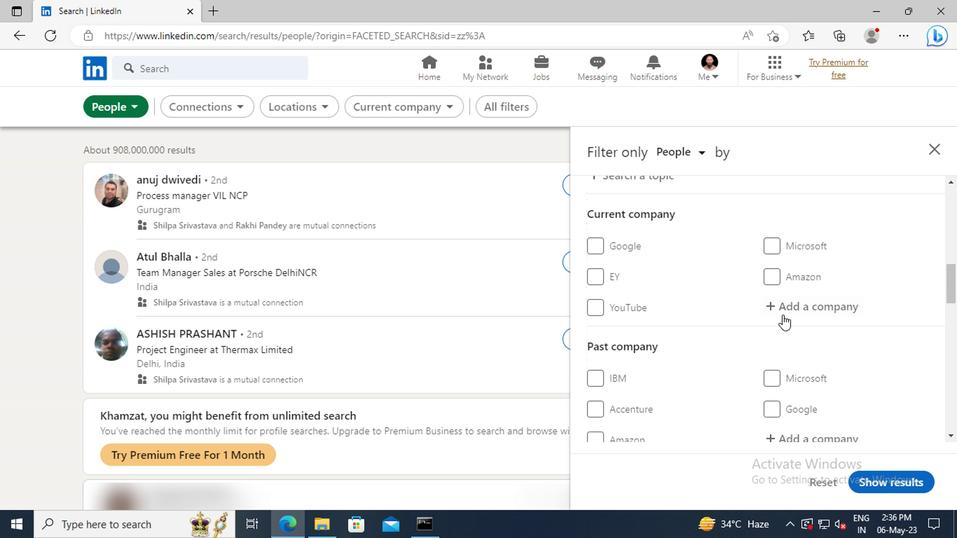 
Action: Mouse pressed left at (779, 312)
Screenshot: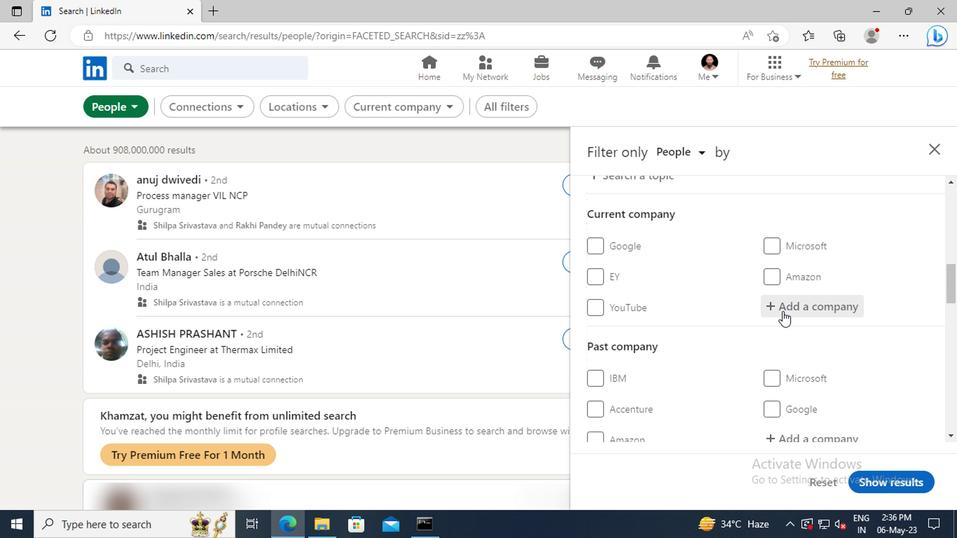
Action: Key pressed <Key.shift>BIOCON<Key.space><Key.shift>BIO
Screenshot: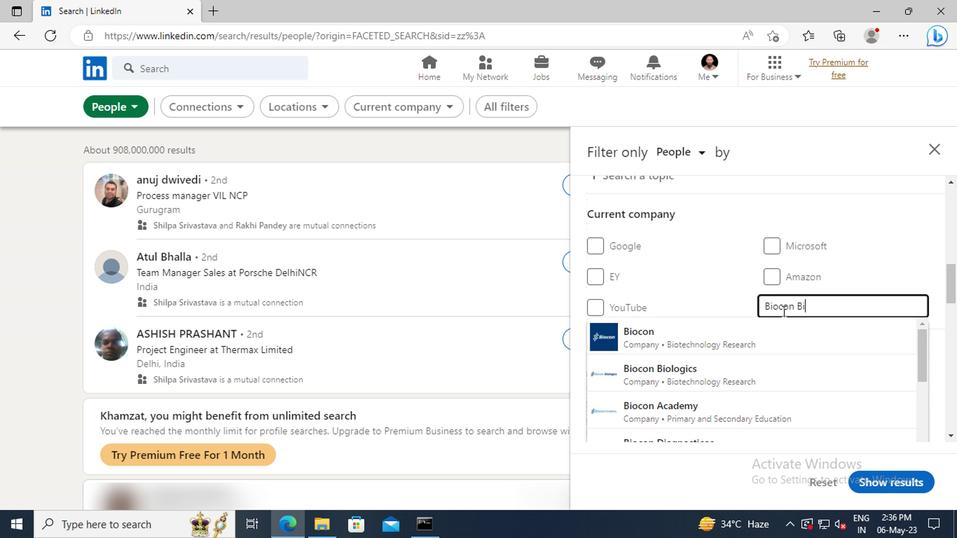 
Action: Mouse moved to (784, 361)
Screenshot: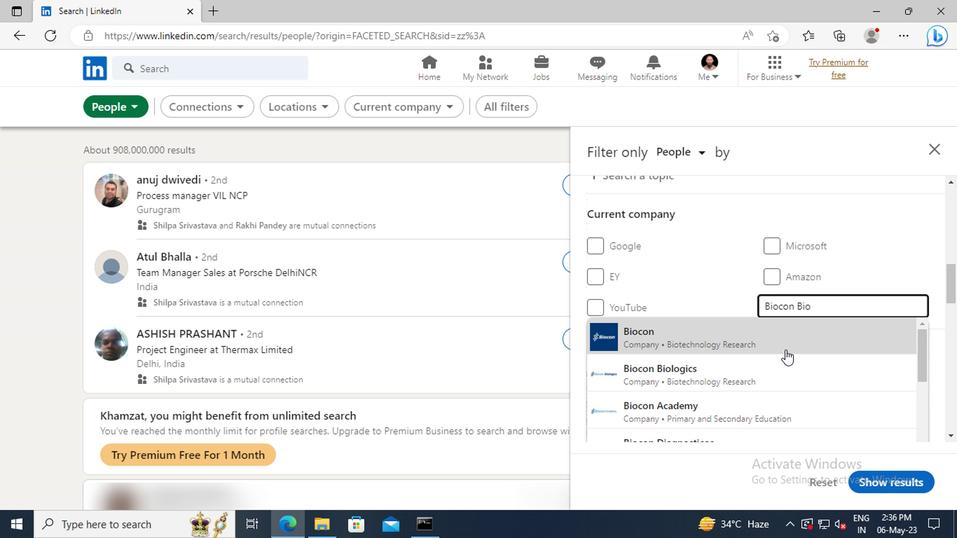 
Action: Mouse pressed left at (784, 361)
Screenshot: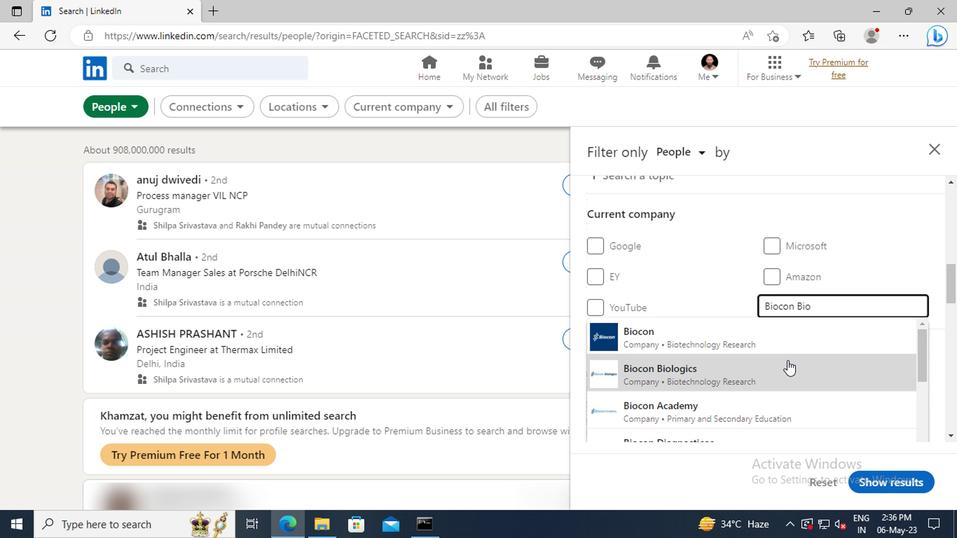 
Action: Mouse moved to (783, 353)
Screenshot: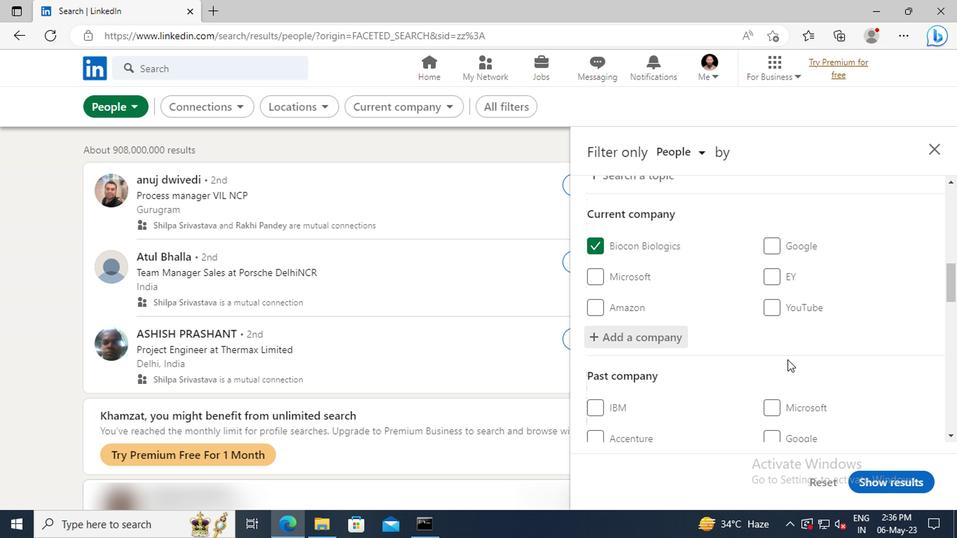 
Action: Mouse scrolled (783, 352) with delta (0, 0)
Screenshot: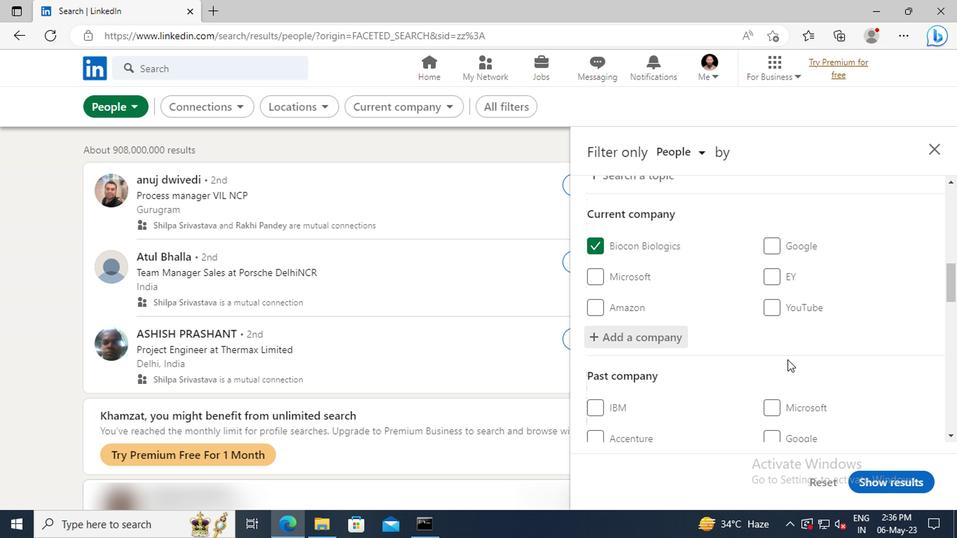 
Action: Mouse moved to (783, 349)
Screenshot: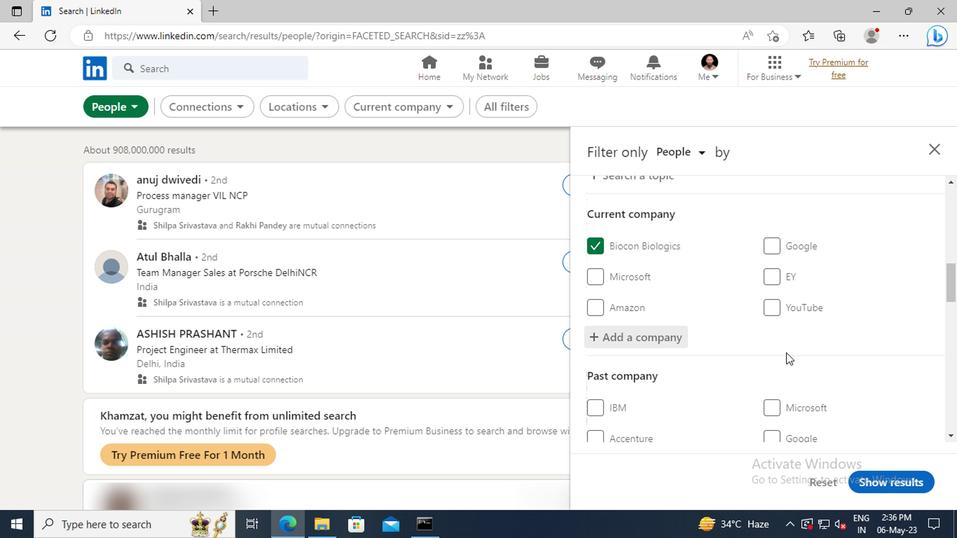 
Action: Mouse scrolled (783, 348) with delta (0, 0)
Screenshot: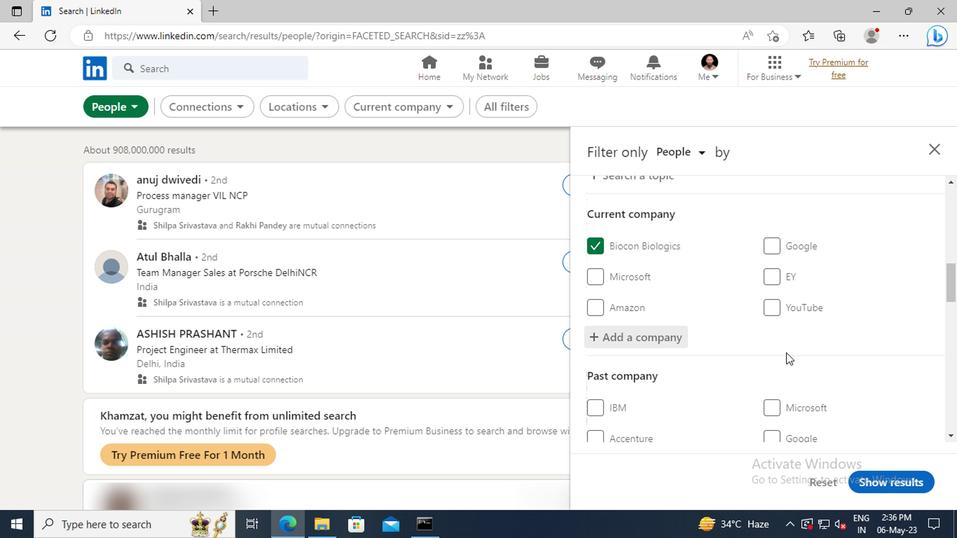 
Action: Mouse moved to (776, 332)
Screenshot: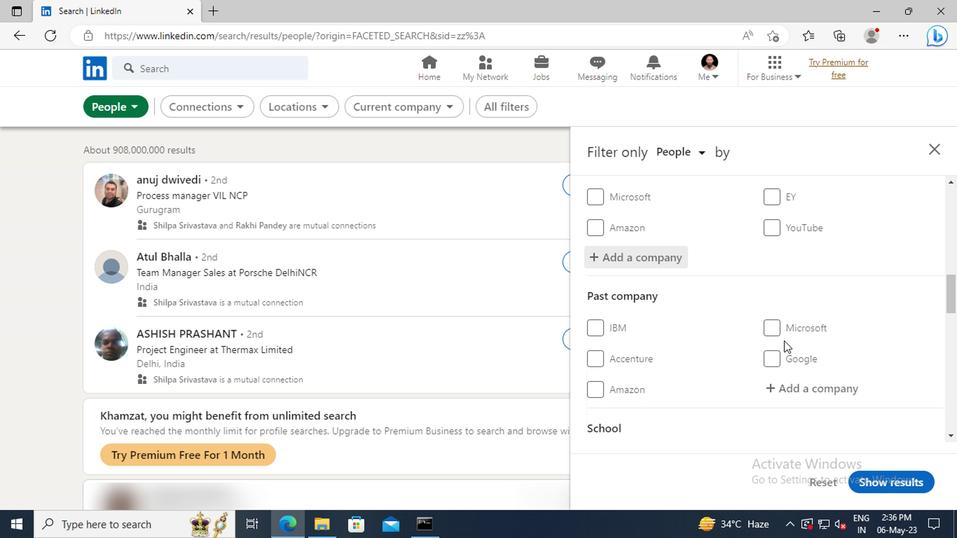 
Action: Mouse scrolled (776, 331) with delta (0, 0)
Screenshot: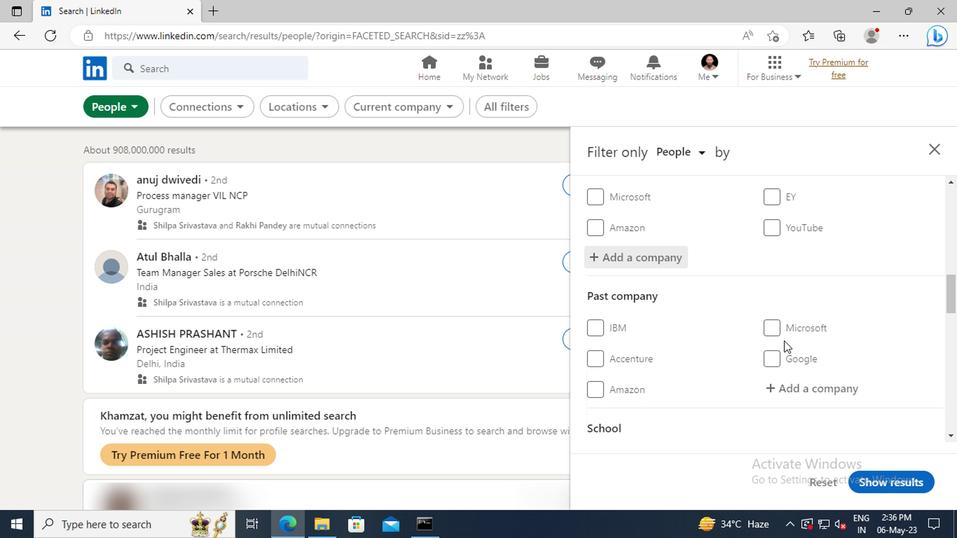 
Action: Mouse moved to (774, 330)
Screenshot: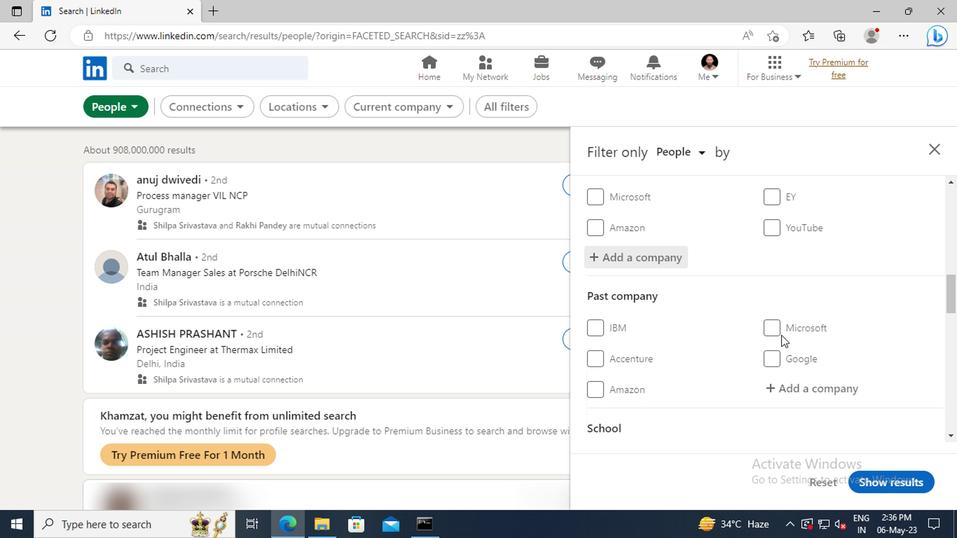 
Action: Mouse scrolled (774, 329) with delta (0, 0)
Screenshot: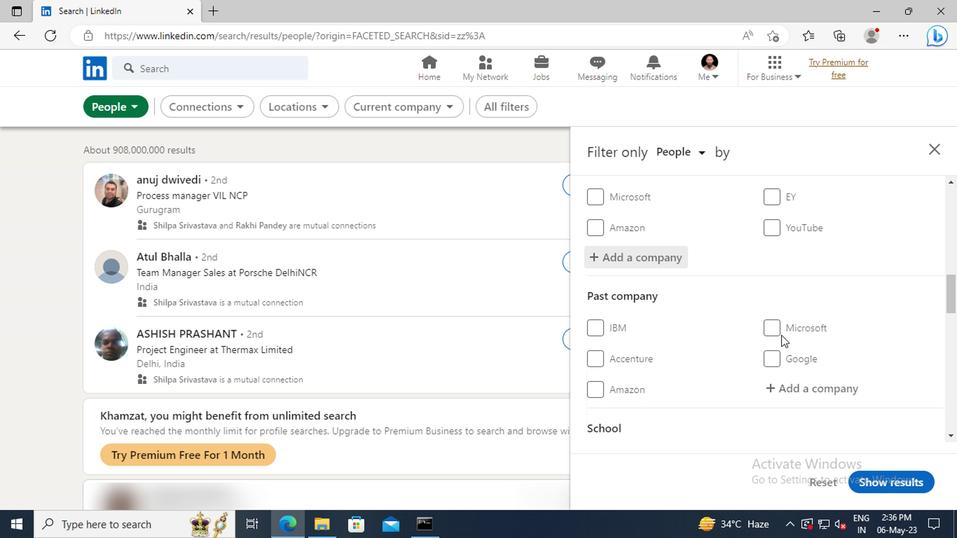 
Action: Mouse moved to (769, 321)
Screenshot: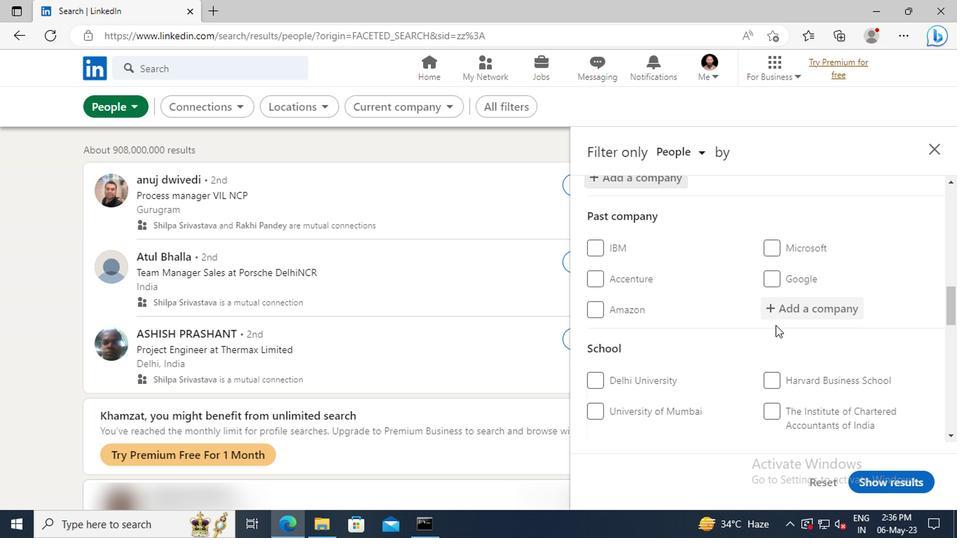 
Action: Mouse scrolled (769, 320) with delta (0, 0)
Screenshot: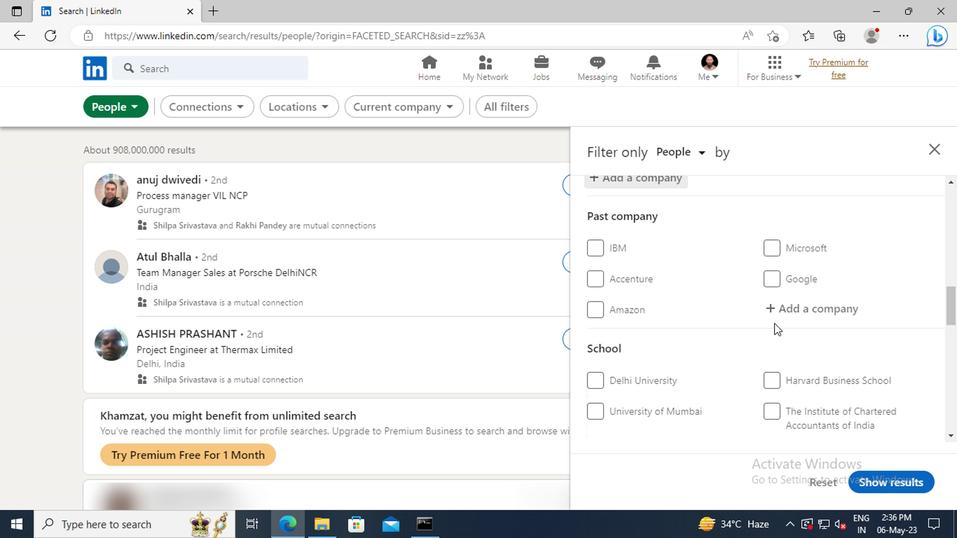 
Action: Mouse moved to (769, 320)
Screenshot: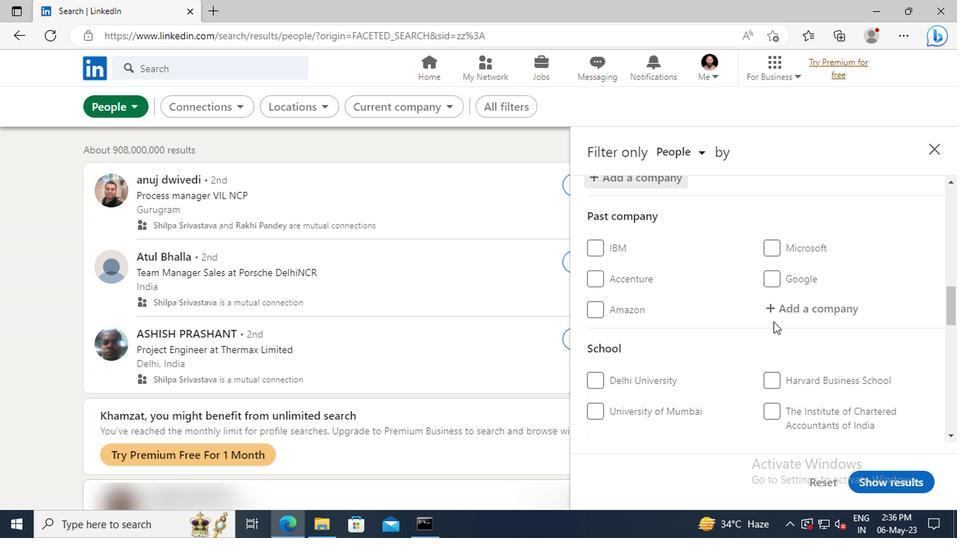 
Action: Mouse scrolled (769, 319) with delta (0, 0)
Screenshot: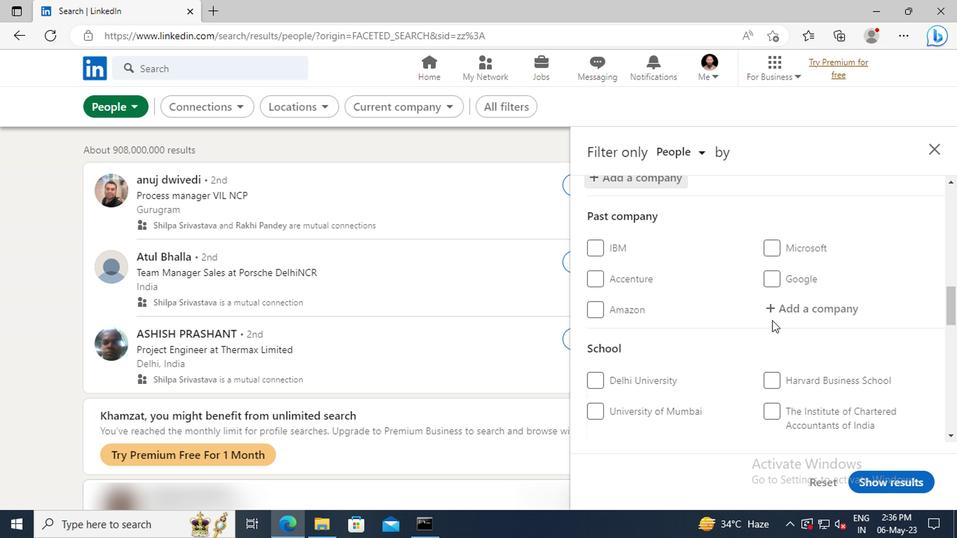 
Action: Mouse scrolled (769, 319) with delta (0, 0)
Screenshot: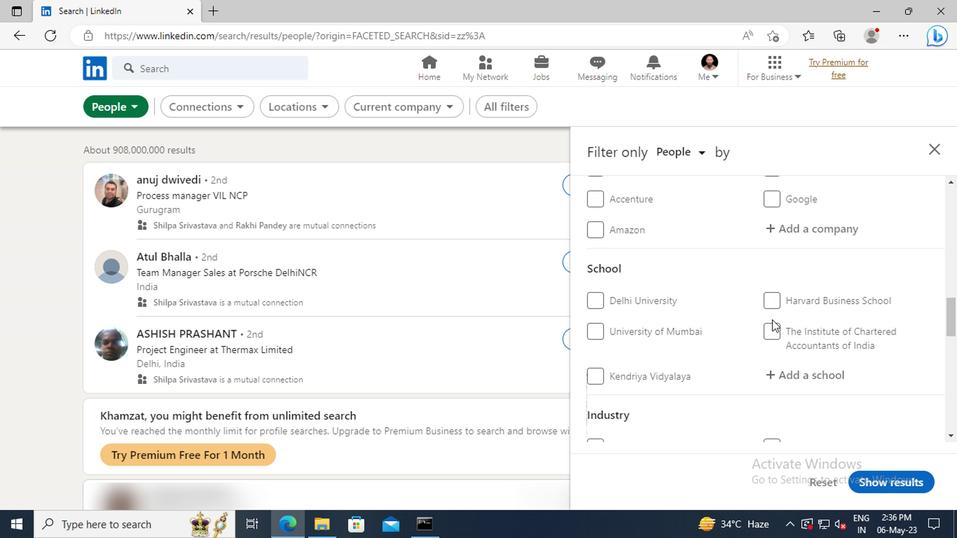 
Action: Mouse moved to (772, 332)
Screenshot: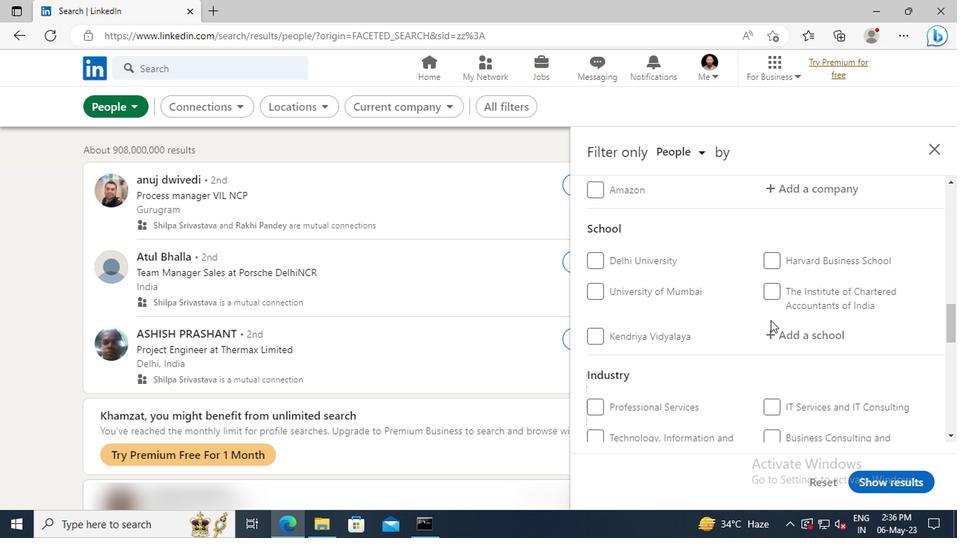 
Action: Mouse pressed left at (772, 332)
Screenshot: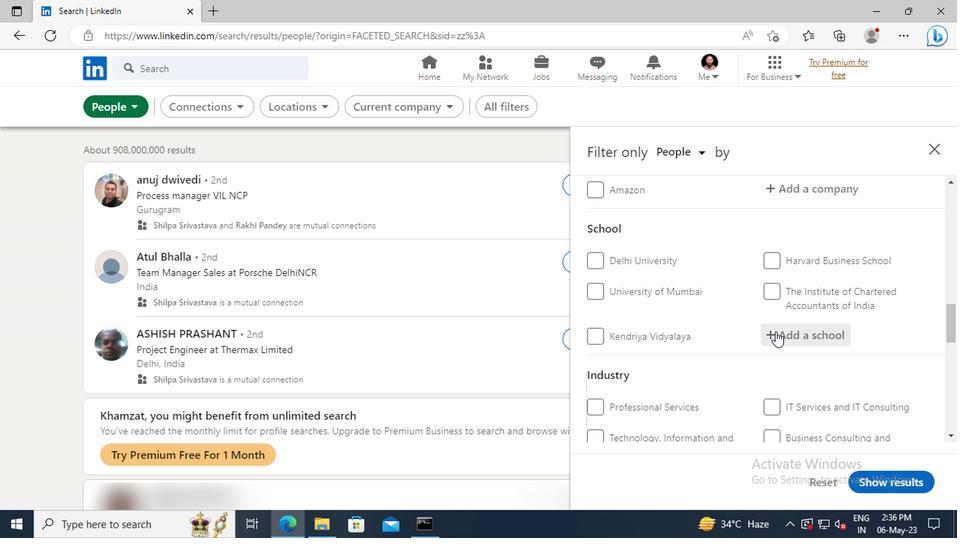 
Action: Mouse moved to (774, 334)
Screenshot: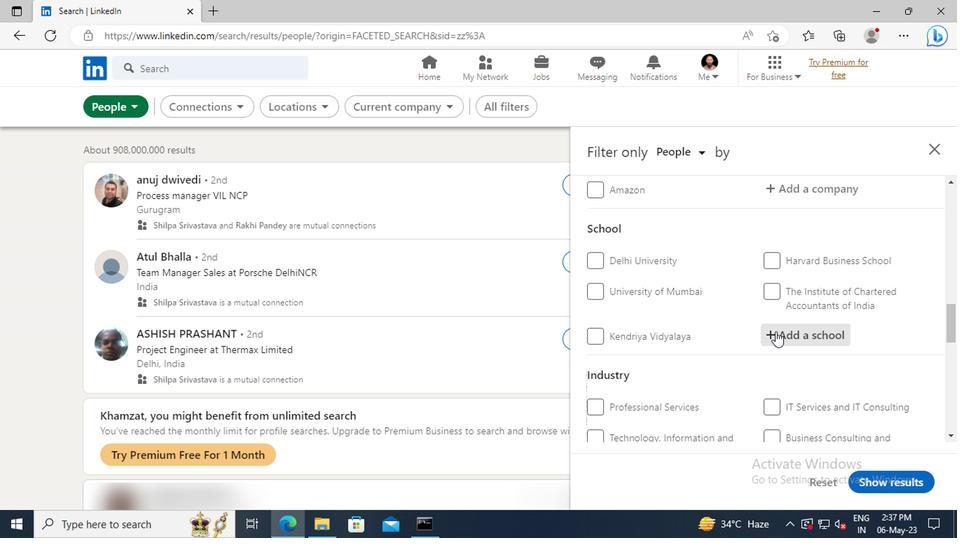 
Action: Key pressed <Key.shift>BELGAUM<Key.space><Key.shift>JOBS<Key.enter>
Screenshot: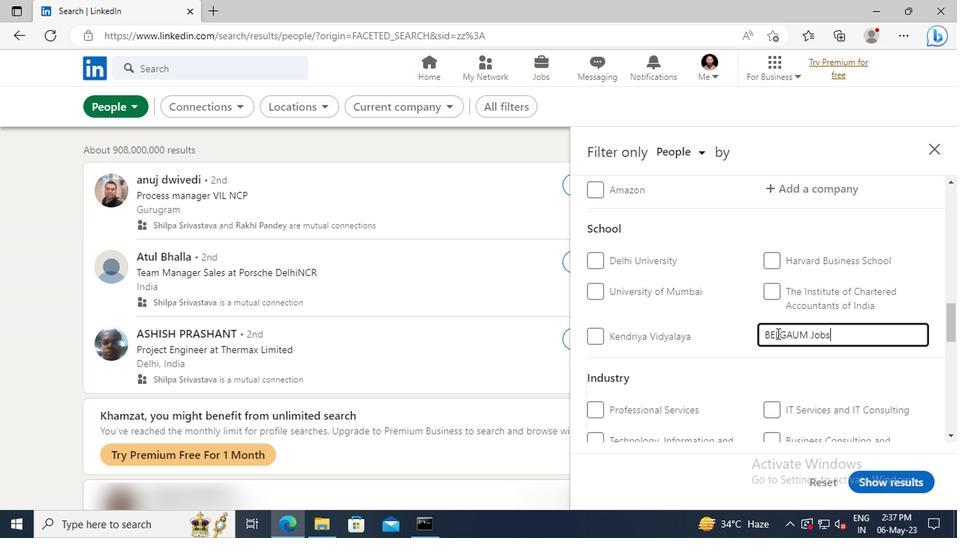 
Action: Mouse scrolled (774, 333) with delta (0, 0)
Screenshot: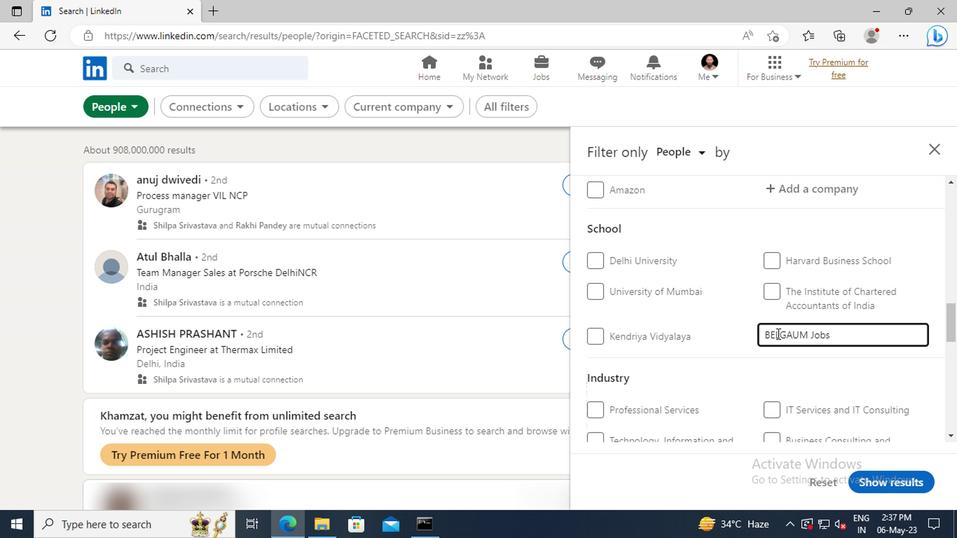 
Action: Mouse scrolled (774, 333) with delta (0, 0)
Screenshot: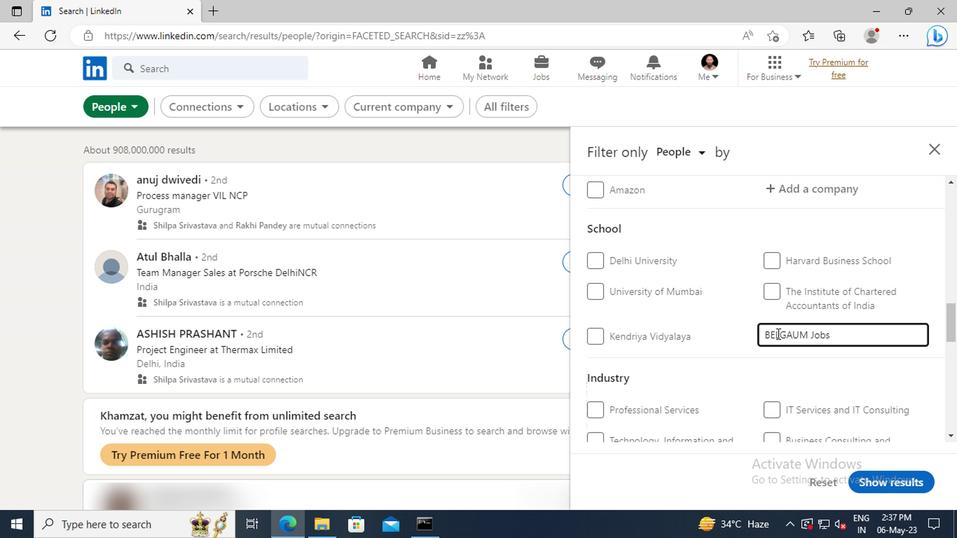 
Action: Mouse scrolled (774, 333) with delta (0, 0)
Screenshot: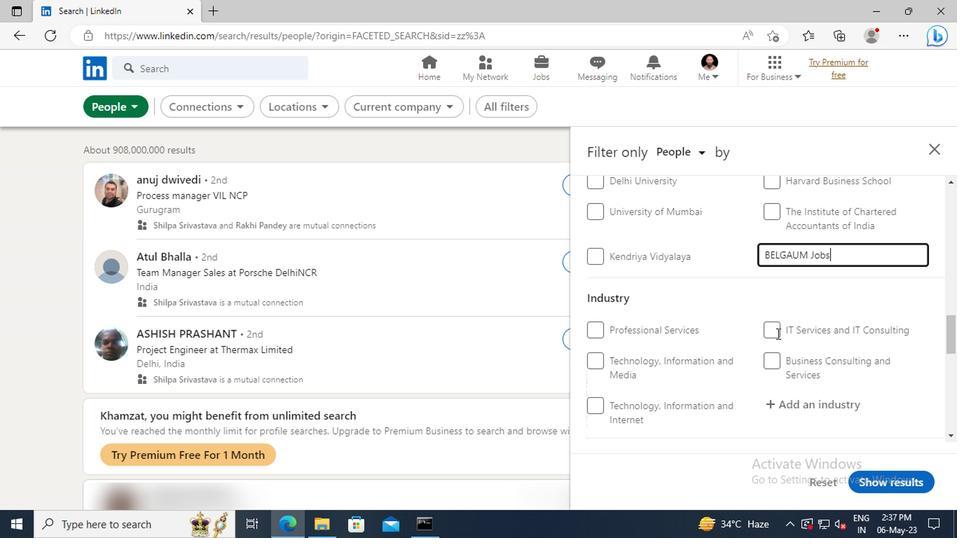 
Action: Mouse scrolled (774, 333) with delta (0, 0)
Screenshot: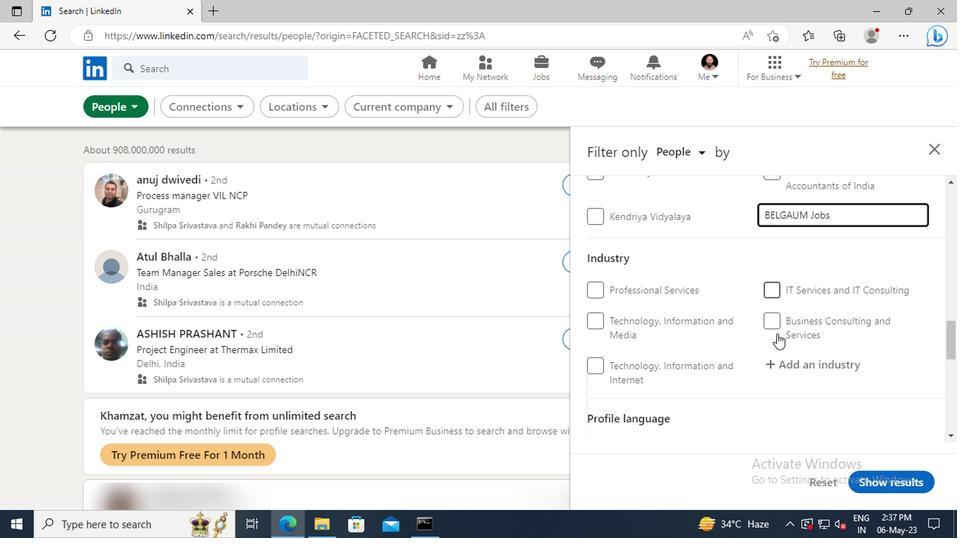 
Action: Mouse moved to (775, 334)
Screenshot: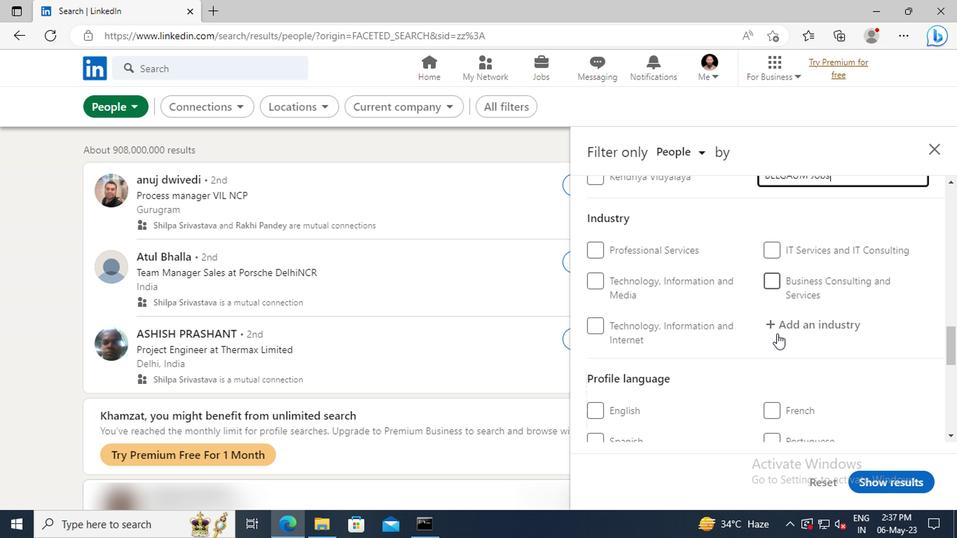 
Action: Mouse pressed left at (775, 334)
Screenshot: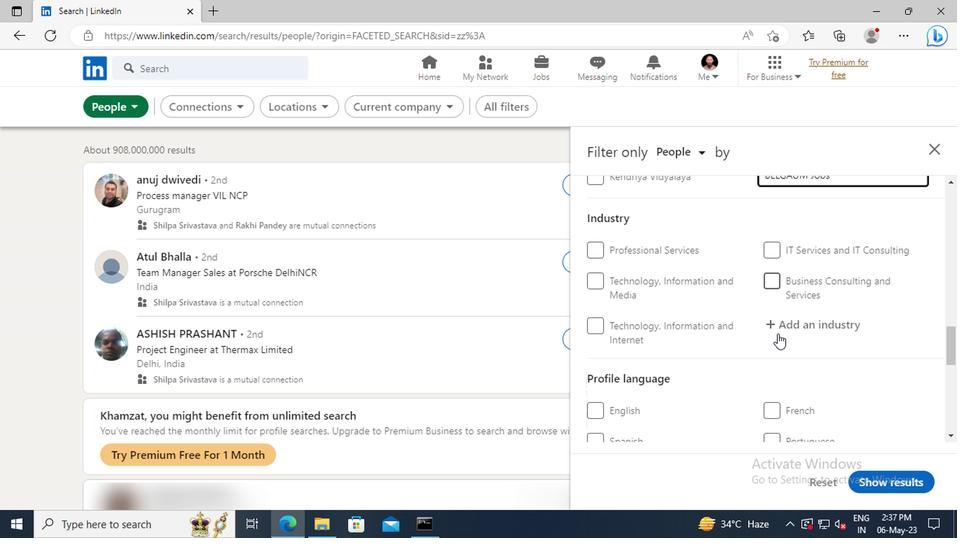 
Action: Key pressed <Key.shift>MAGNET
Screenshot: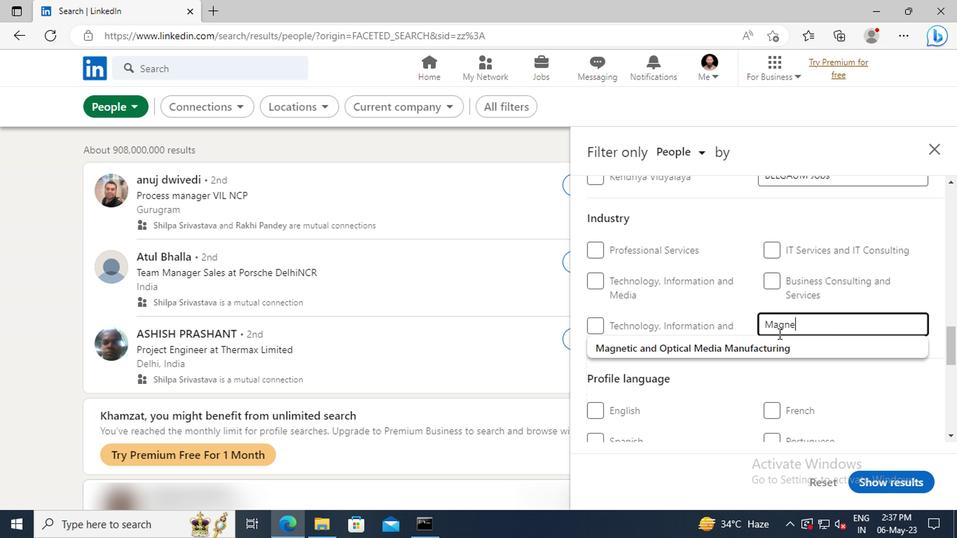 
Action: Mouse moved to (779, 343)
Screenshot: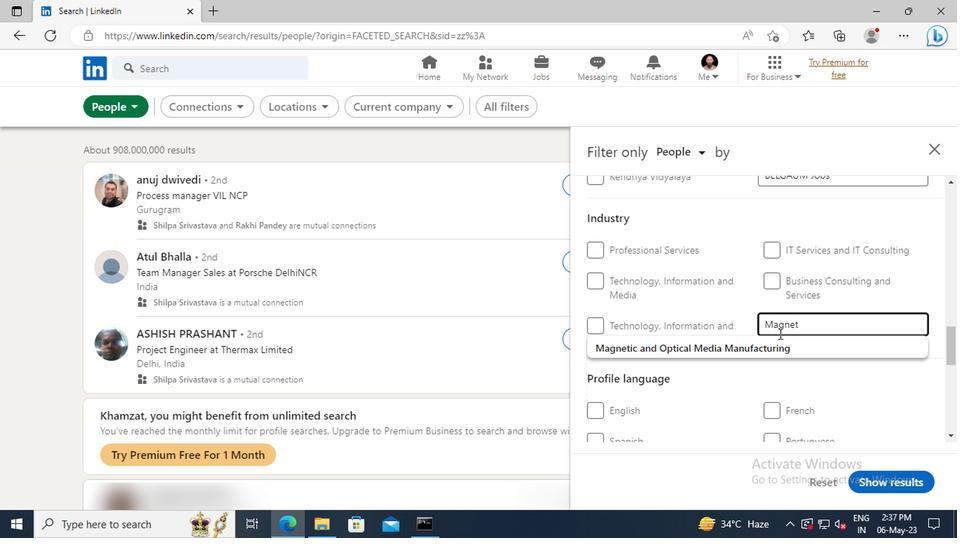 
Action: Mouse pressed left at (779, 343)
Screenshot: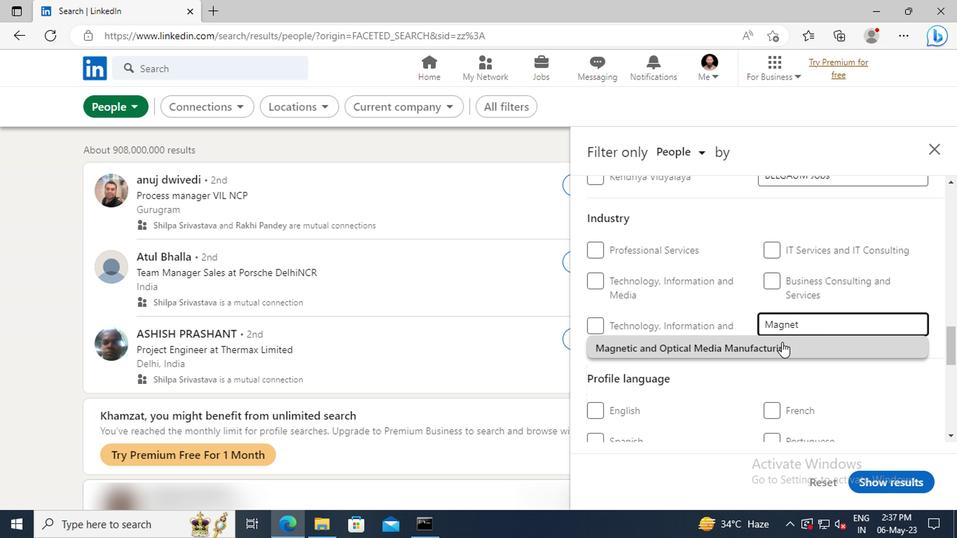 
Action: Mouse scrolled (779, 342) with delta (0, 0)
Screenshot: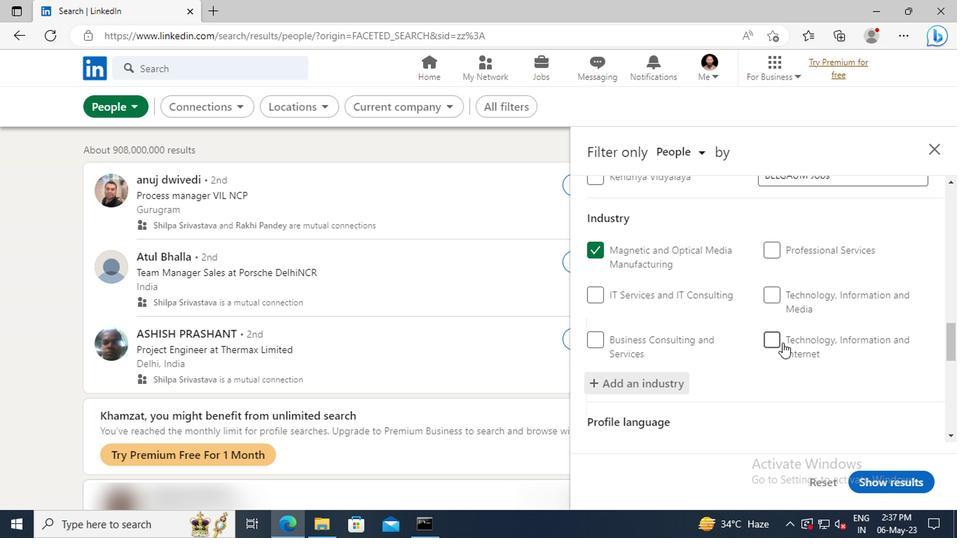 
Action: Mouse scrolled (779, 342) with delta (0, 0)
Screenshot: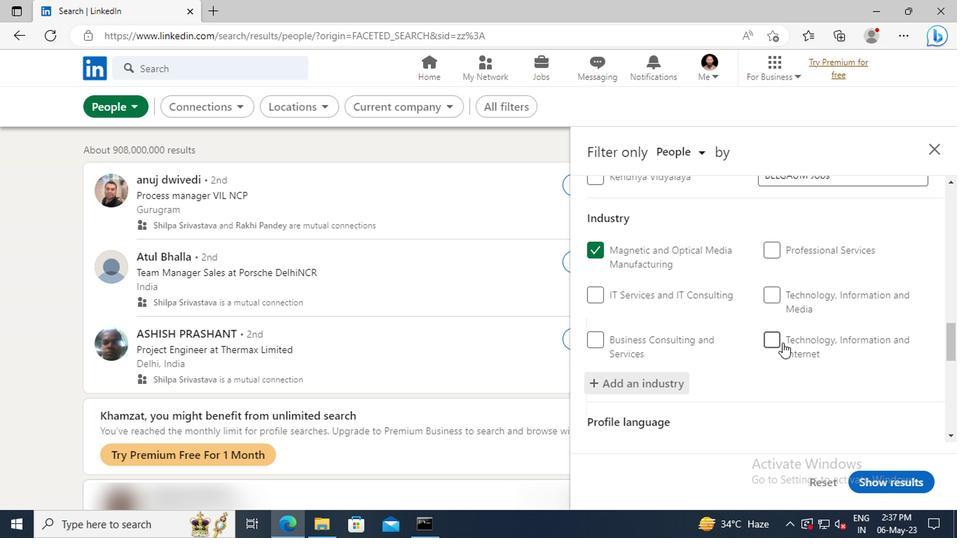 
Action: Mouse moved to (779, 340)
Screenshot: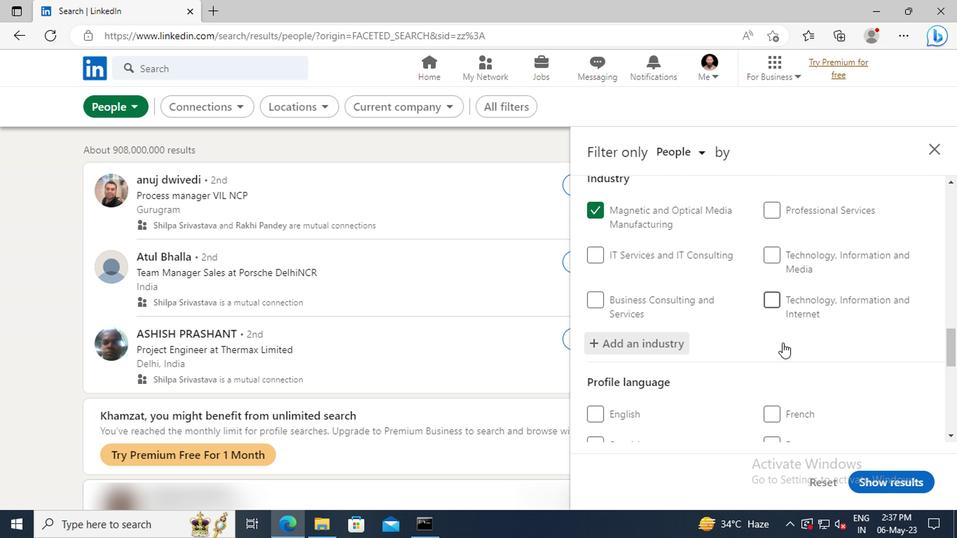 
Action: Mouse scrolled (779, 339) with delta (0, 0)
Screenshot: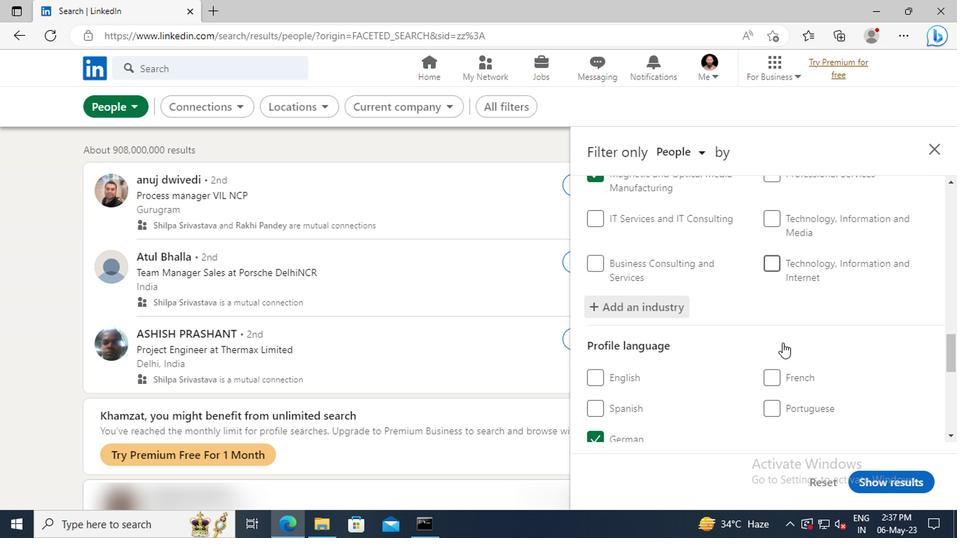 
Action: Mouse moved to (774, 322)
Screenshot: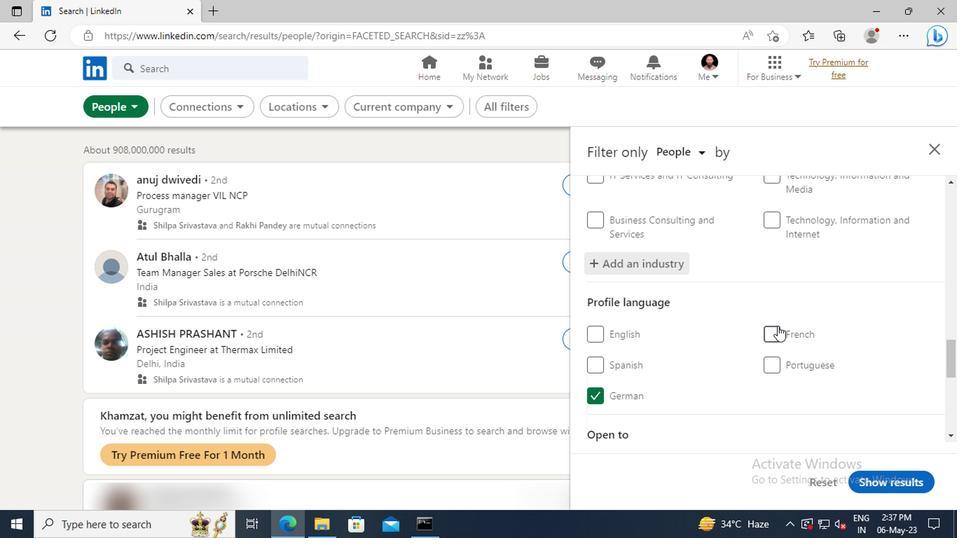 
Action: Mouse scrolled (774, 321) with delta (0, 0)
Screenshot: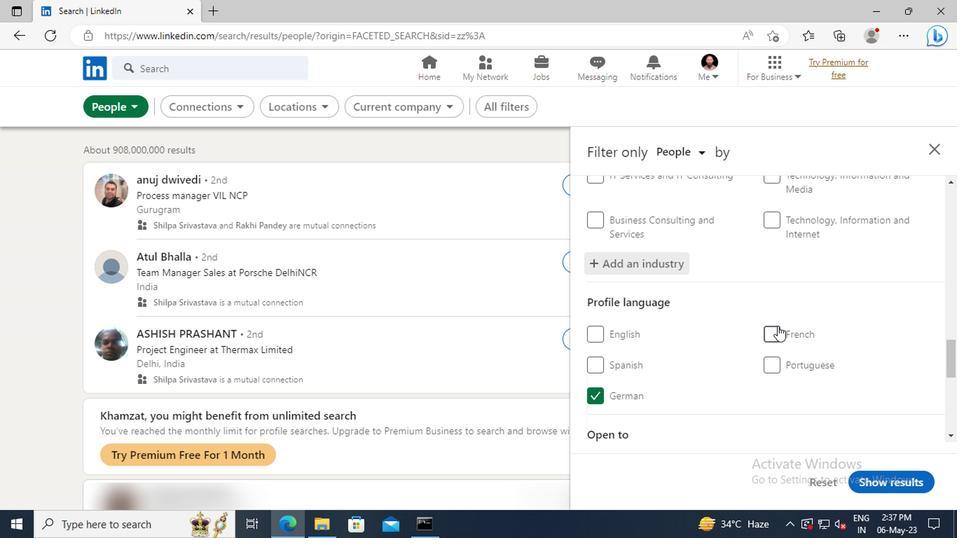 
Action: Mouse moved to (774, 320)
Screenshot: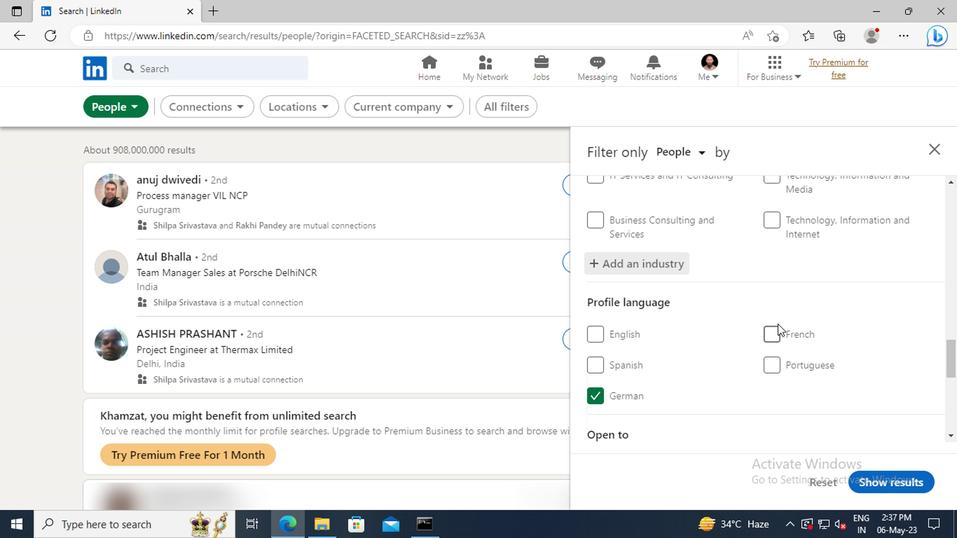 
Action: Mouse scrolled (774, 319) with delta (0, 0)
Screenshot: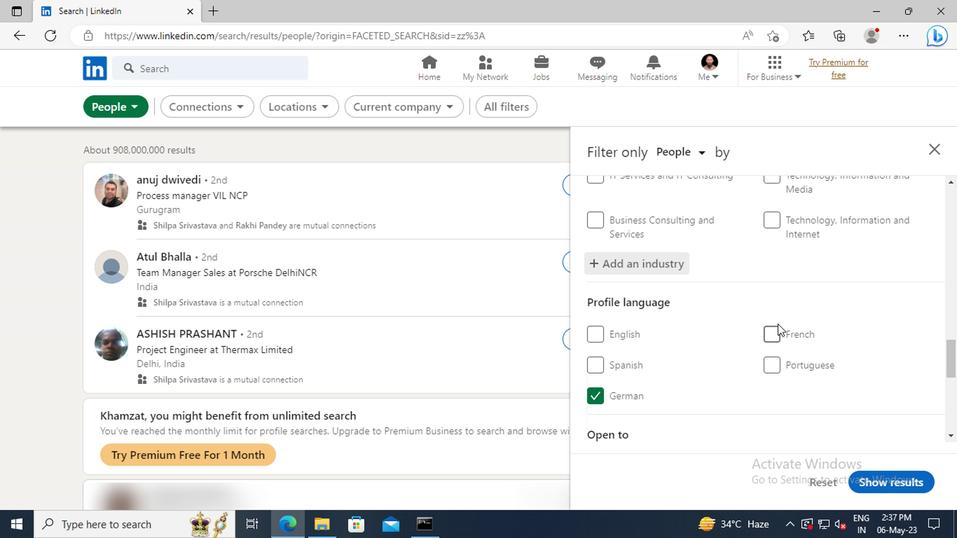 
Action: Mouse moved to (771, 309)
Screenshot: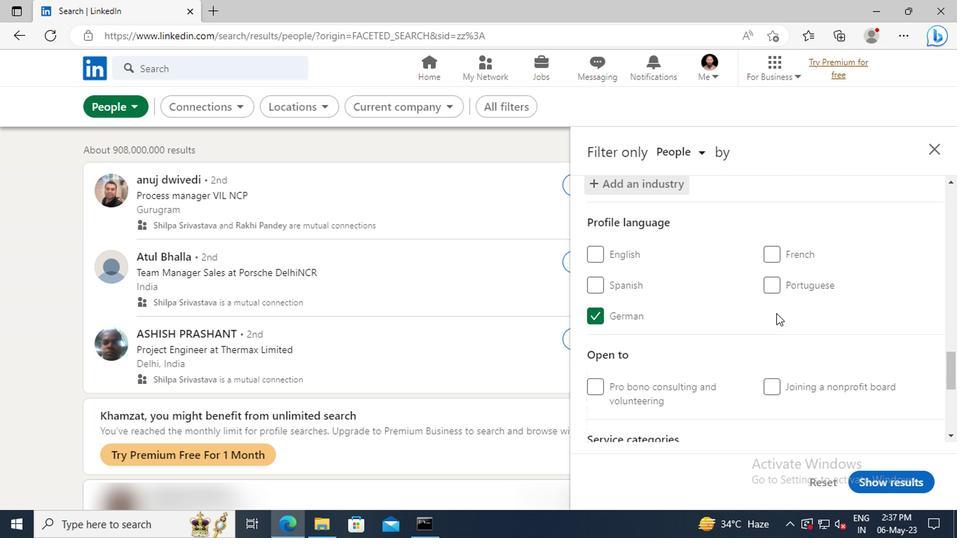 
Action: Mouse scrolled (771, 308) with delta (0, 0)
Screenshot: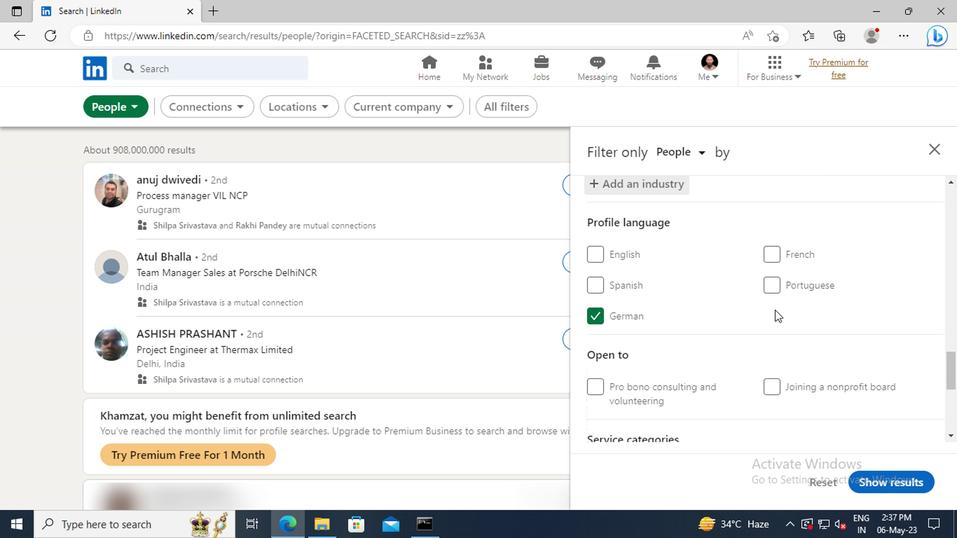 
Action: Mouse scrolled (771, 308) with delta (0, 0)
Screenshot: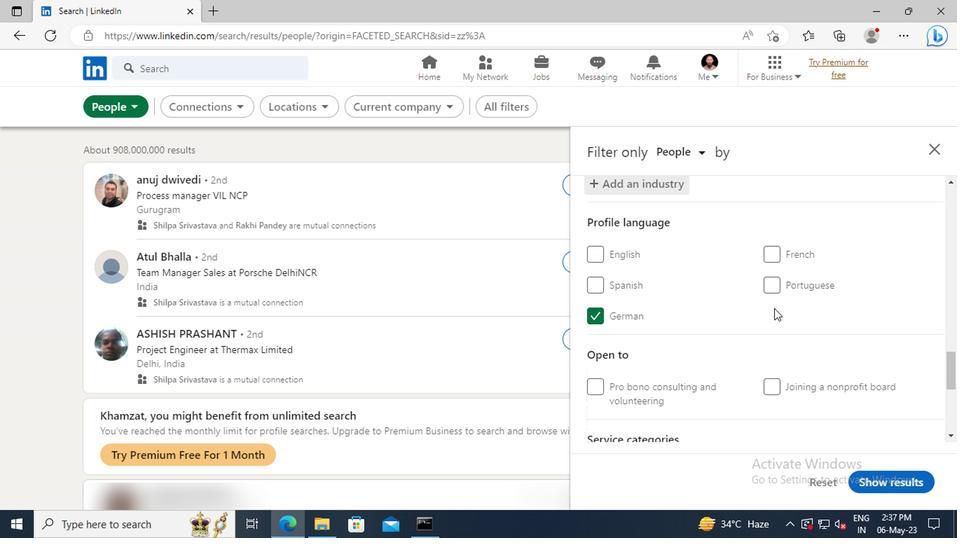 
Action: Mouse moved to (771, 306)
Screenshot: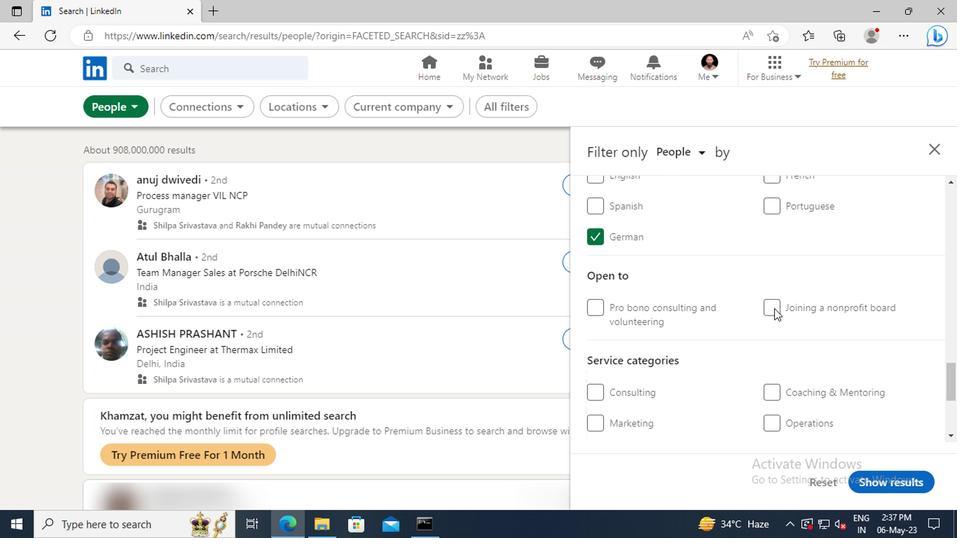 
Action: Mouse scrolled (771, 305) with delta (0, 0)
Screenshot: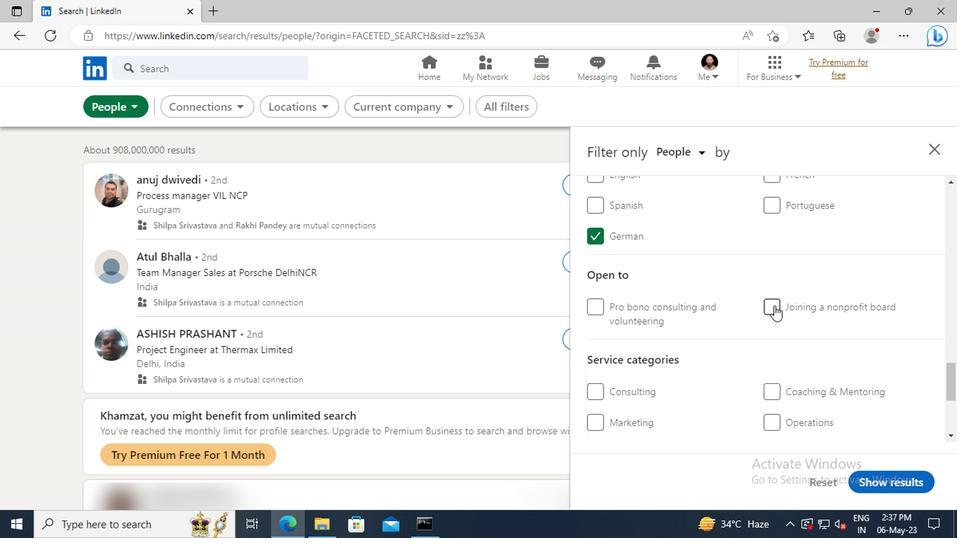 
Action: Mouse scrolled (771, 305) with delta (0, 0)
Screenshot: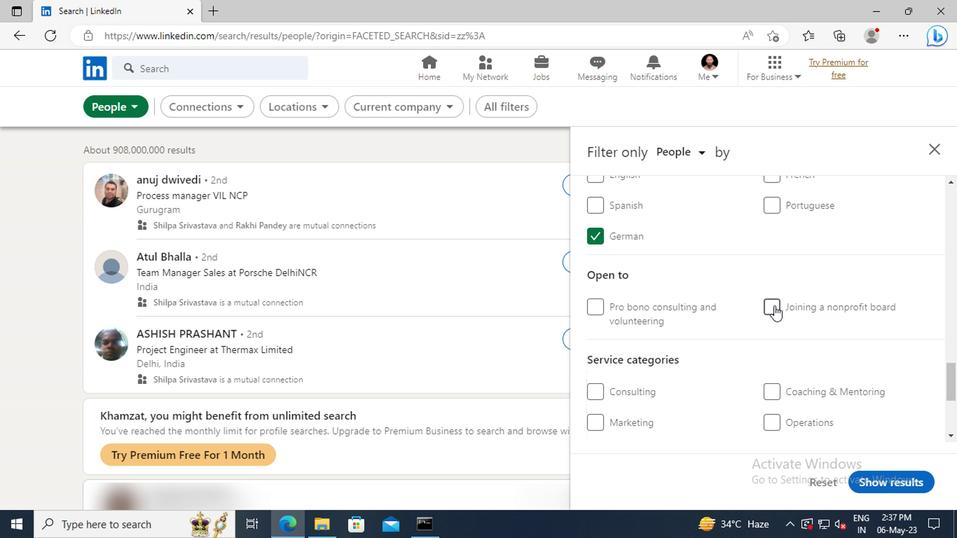 
Action: Mouse scrolled (771, 305) with delta (0, 0)
Screenshot: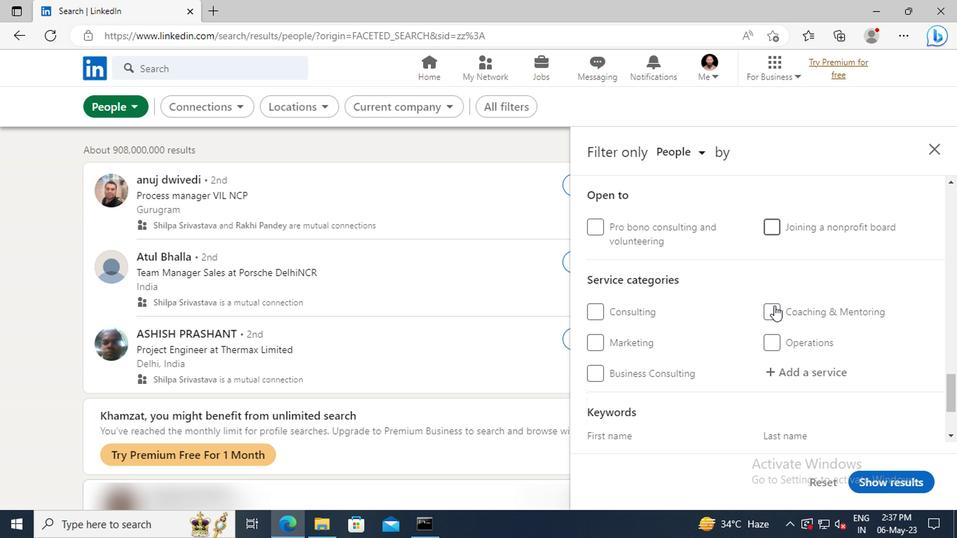 
Action: Mouse scrolled (771, 305) with delta (0, 0)
Screenshot: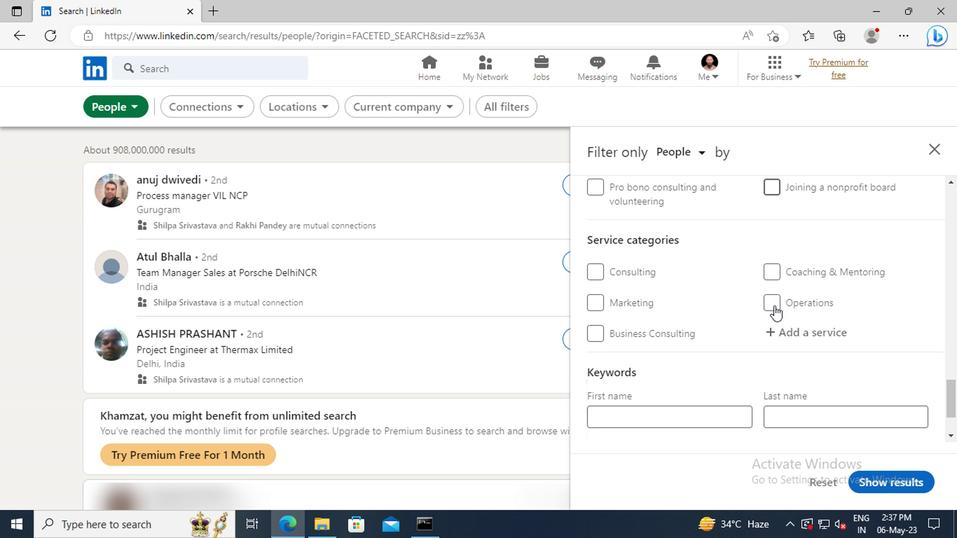 
Action: Mouse moved to (772, 301)
Screenshot: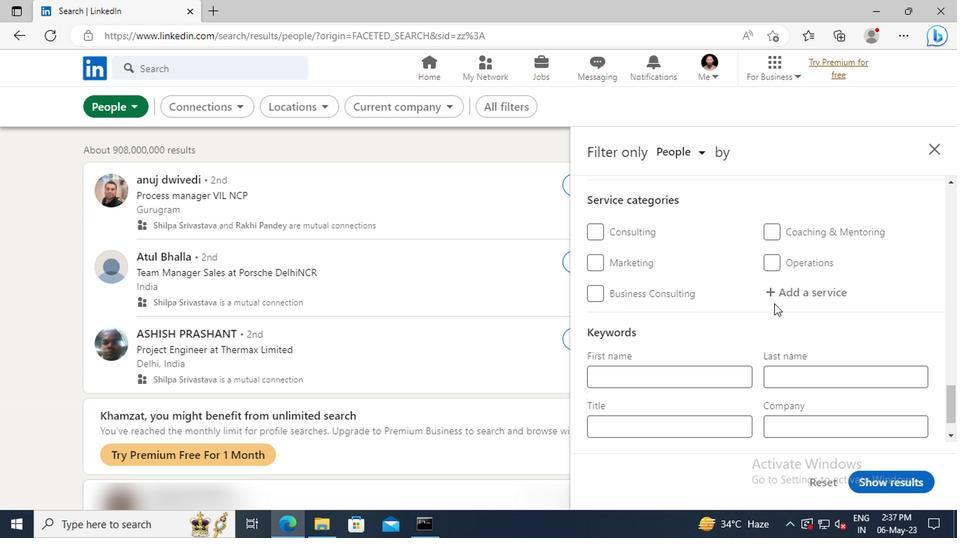 
Action: Mouse pressed left at (772, 301)
Screenshot: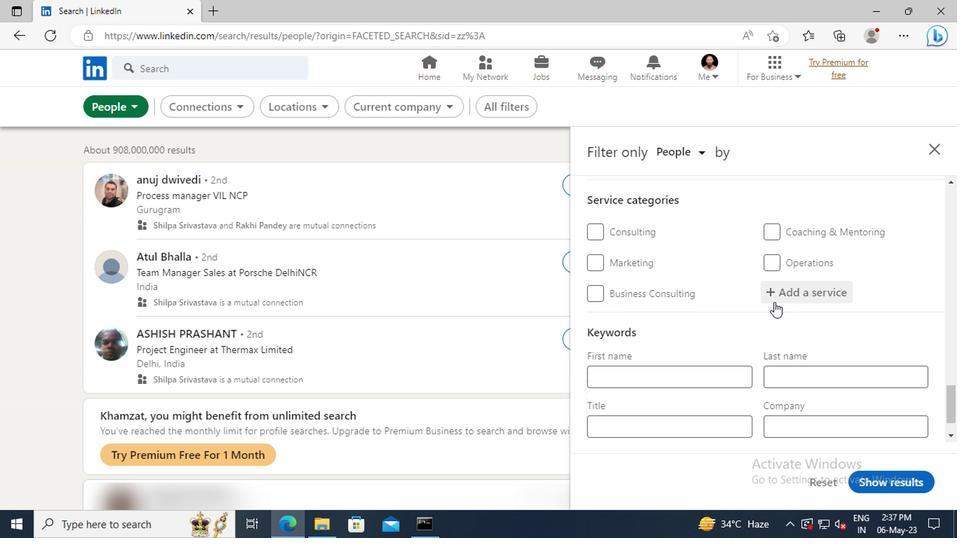 
Action: Key pressed <Key.shift>ASSISTANCE<Key.space><Key.shift>ADVERTISING<Key.enter>
Screenshot: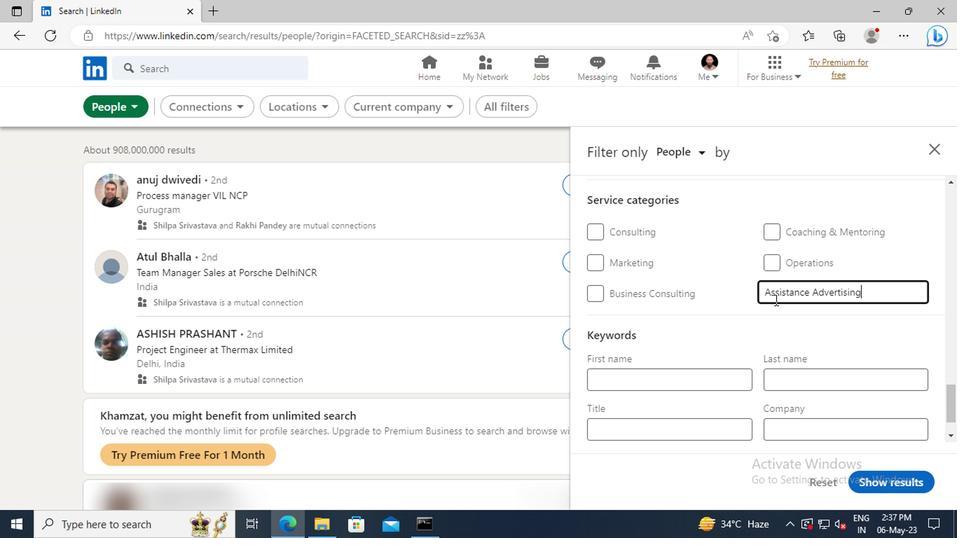 
Action: Mouse scrolled (772, 300) with delta (0, 0)
Screenshot: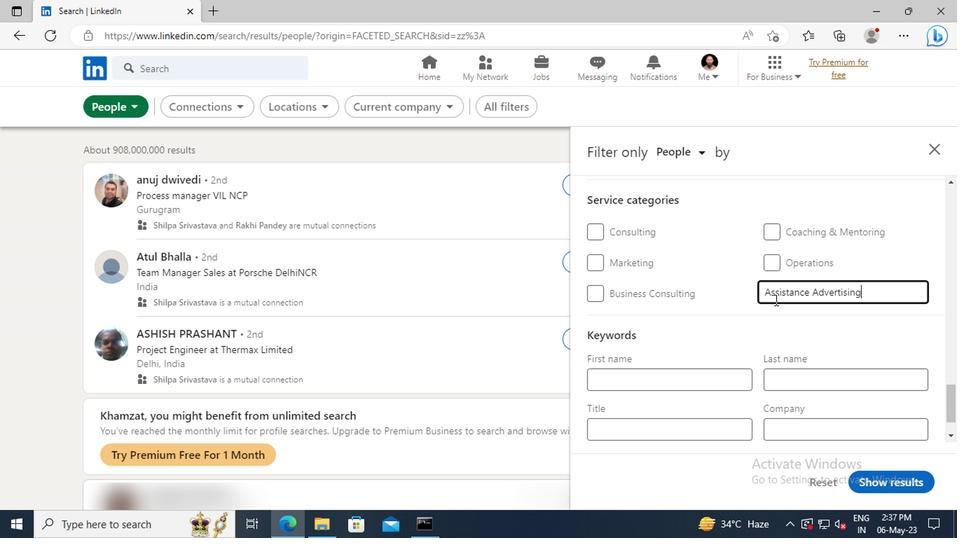 
Action: Mouse scrolled (772, 300) with delta (0, 0)
Screenshot: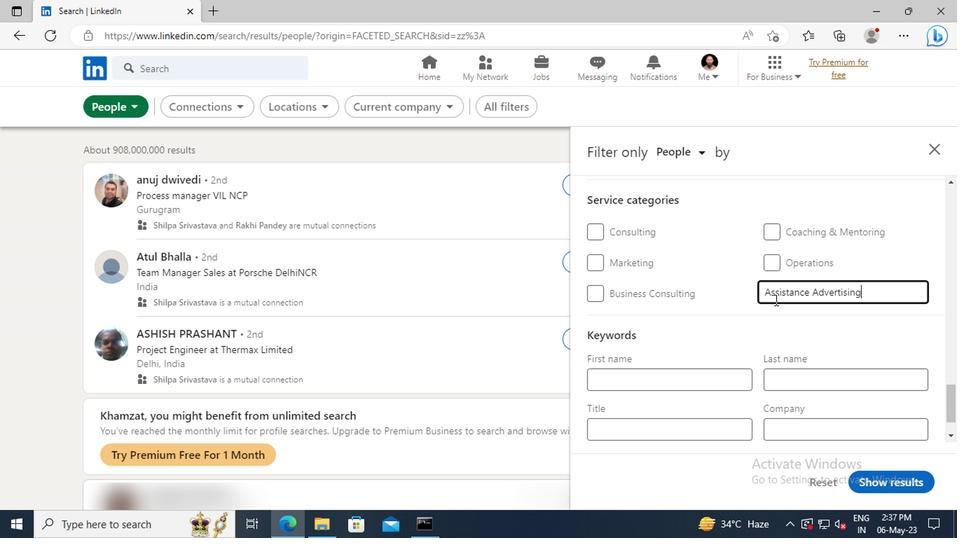 
Action: Mouse scrolled (772, 300) with delta (0, 0)
Screenshot: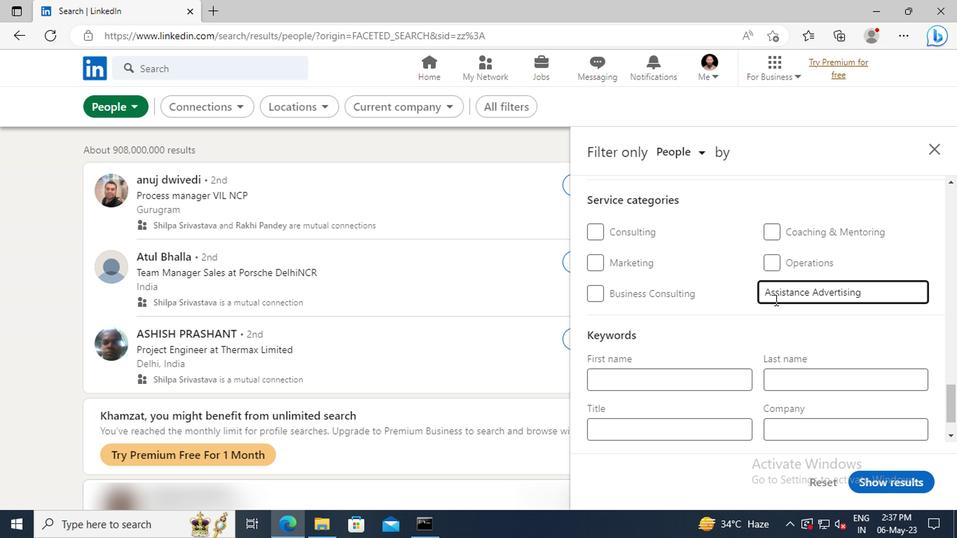 
Action: Mouse scrolled (772, 300) with delta (0, 0)
Screenshot: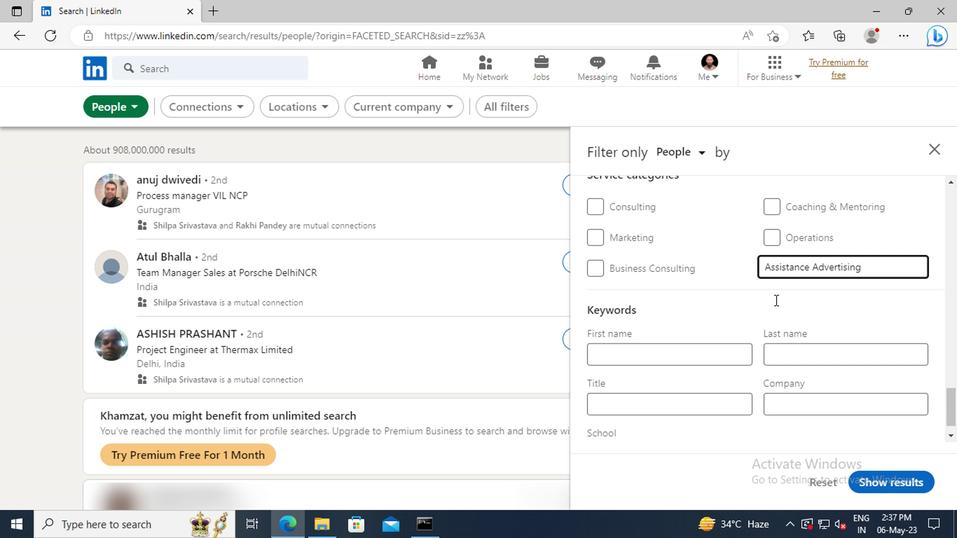 
Action: Mouse scrolled (772, 300) with delta (0, 0)
Screenshot: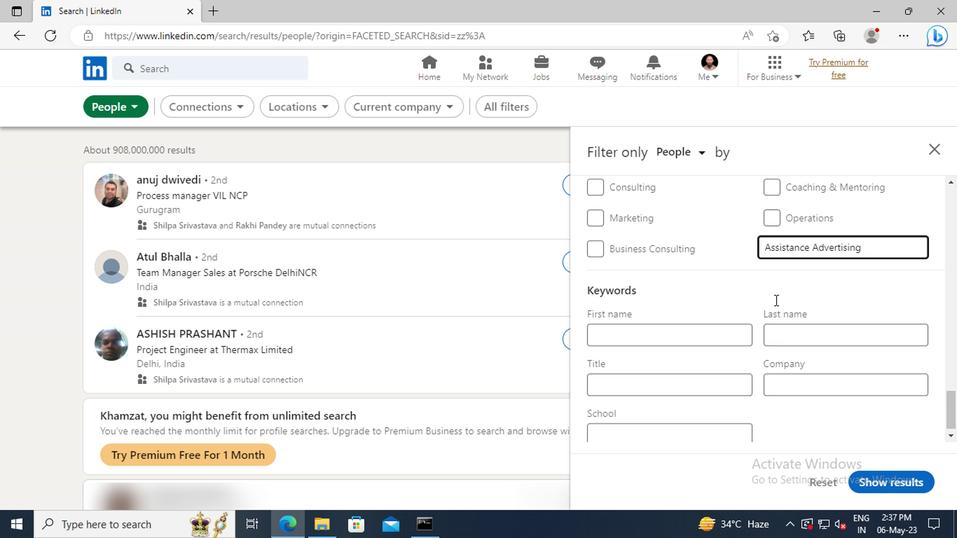
Action: Mouse moved to (705, 380)
Screenshot: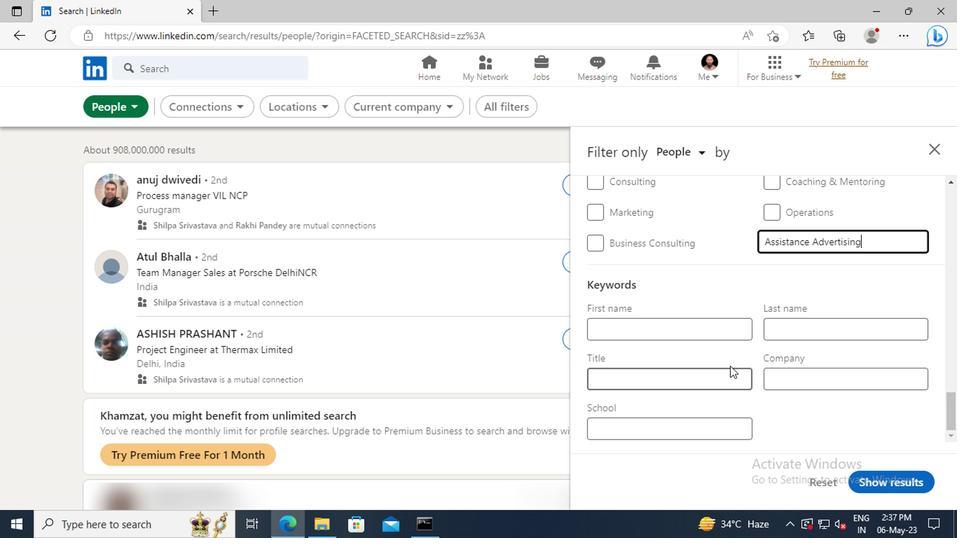 
Action: Mouse pressed left at (705, 380)
Screenshot: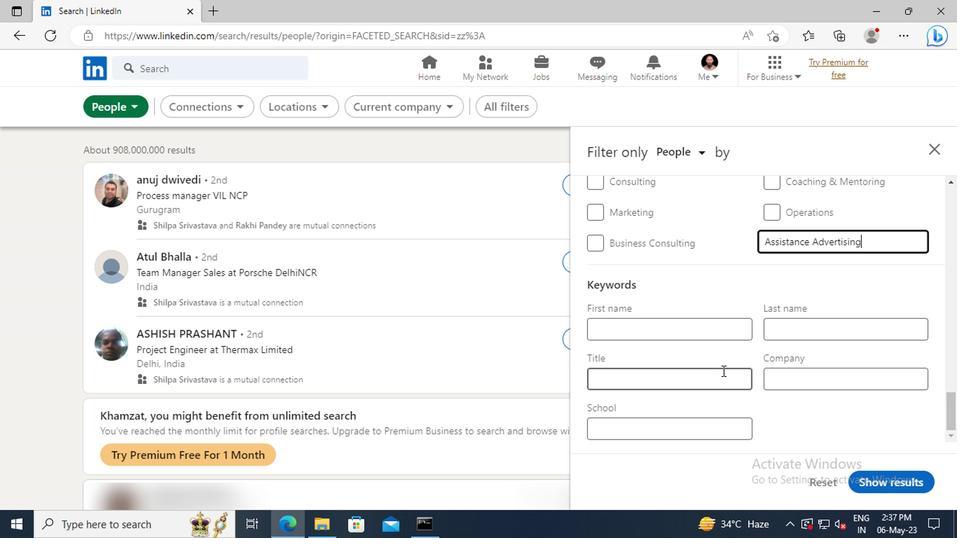 
Action: Key pressed <Key.shift>MANAGING<Key.space><Key.shift>MEMBER<Key.enter>
Screenshot: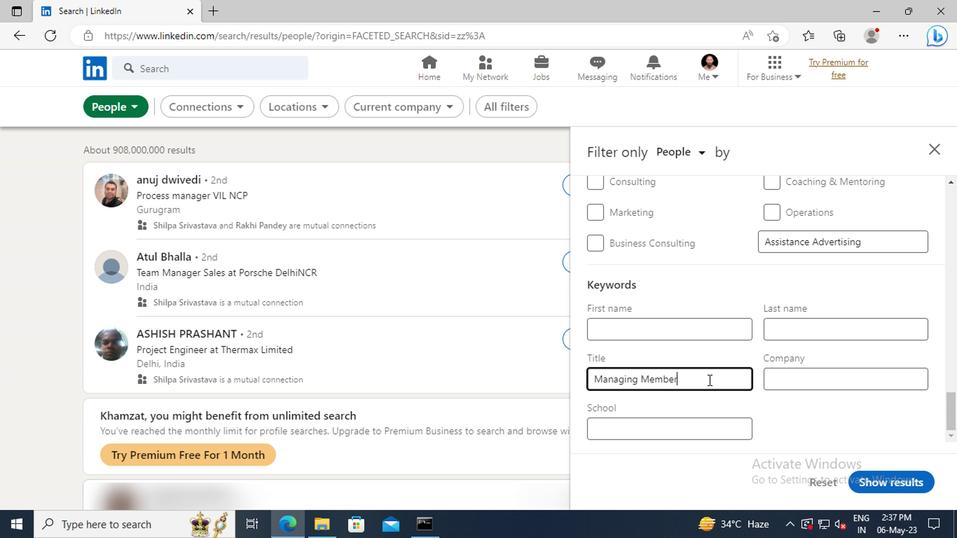 
Action: Mouse moved to (877, 480)
Screenshot: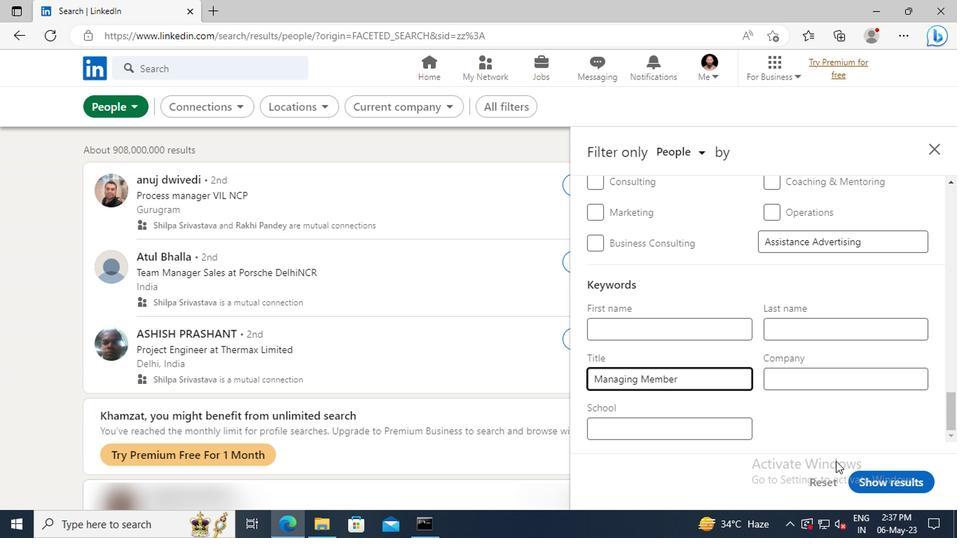 
Action: Mouse pressed left at (877, 480)
Screenshot: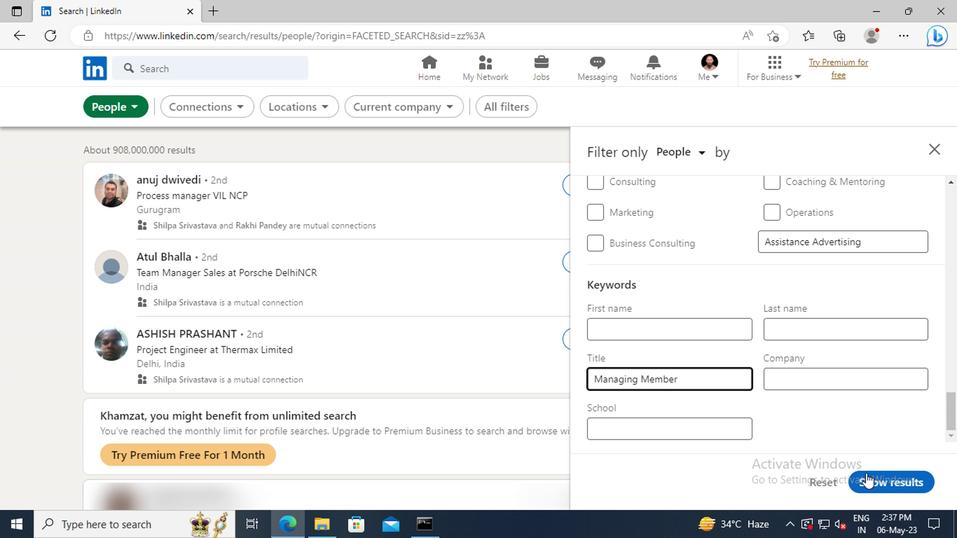 
